 Task: Find connections with filter location Toritama with filter topic #lawyerswith filter profile language Potuguese with filter current company S&P Global Ratings with filter school The Institute of Chartered Accountants of India with filter industry Oil Extraction with filter service category Immigration Law with filter keywords title Researcher
Action: Mouse moved to (292, 371)
Screenshot: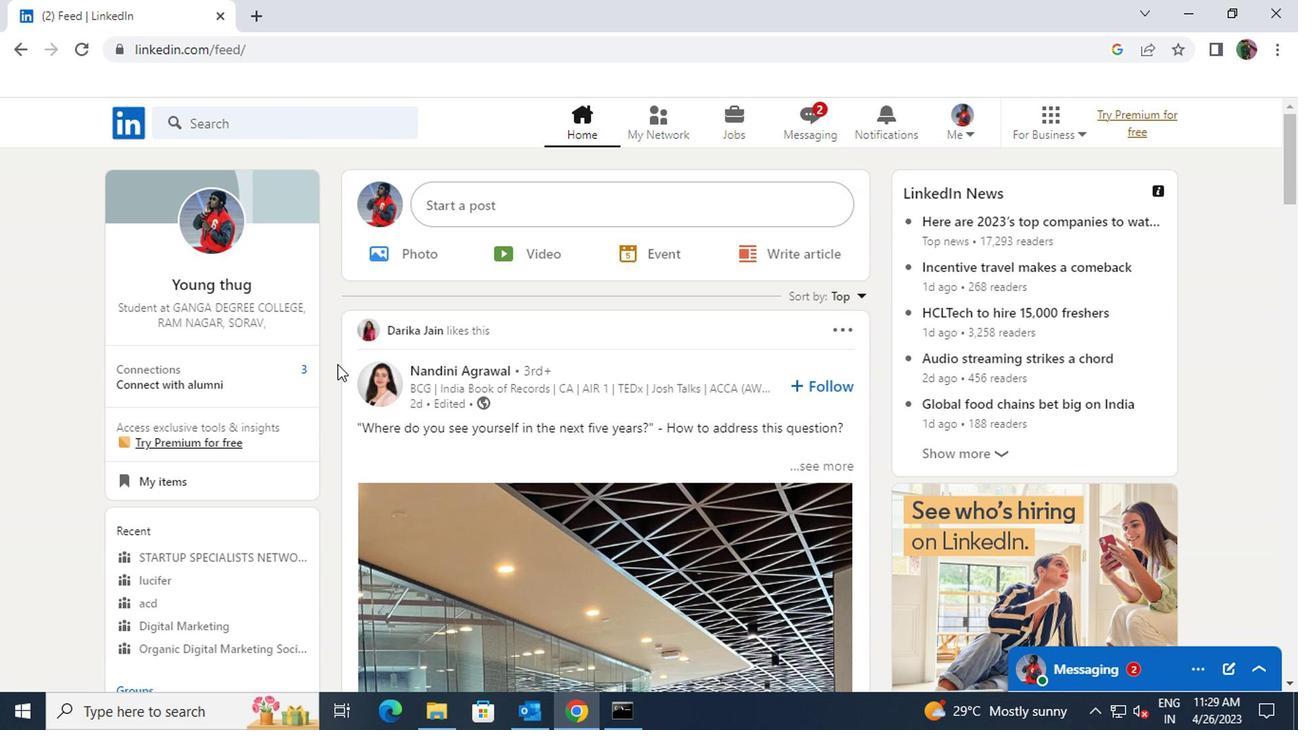 
Action: Mouse pressed left at (292, 371)
Screenshot: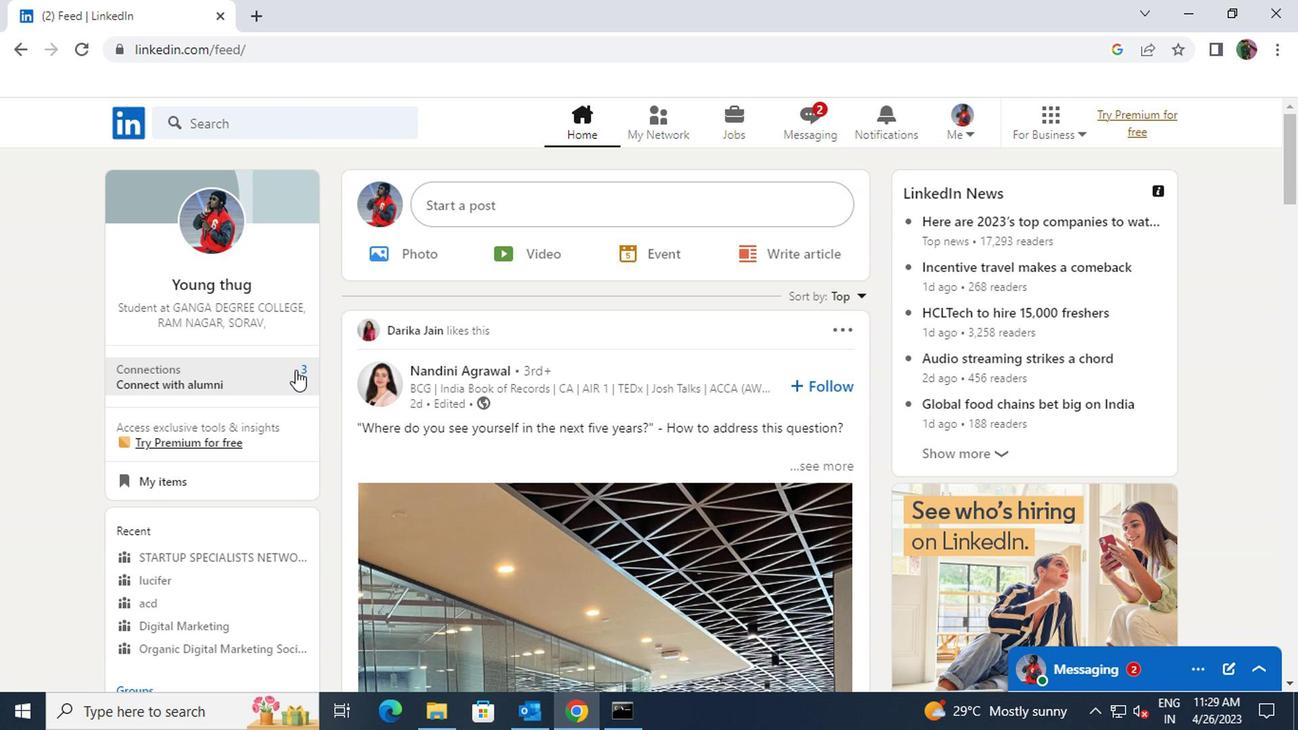
Action: Mouse moved to (327, 230)
Screenshot: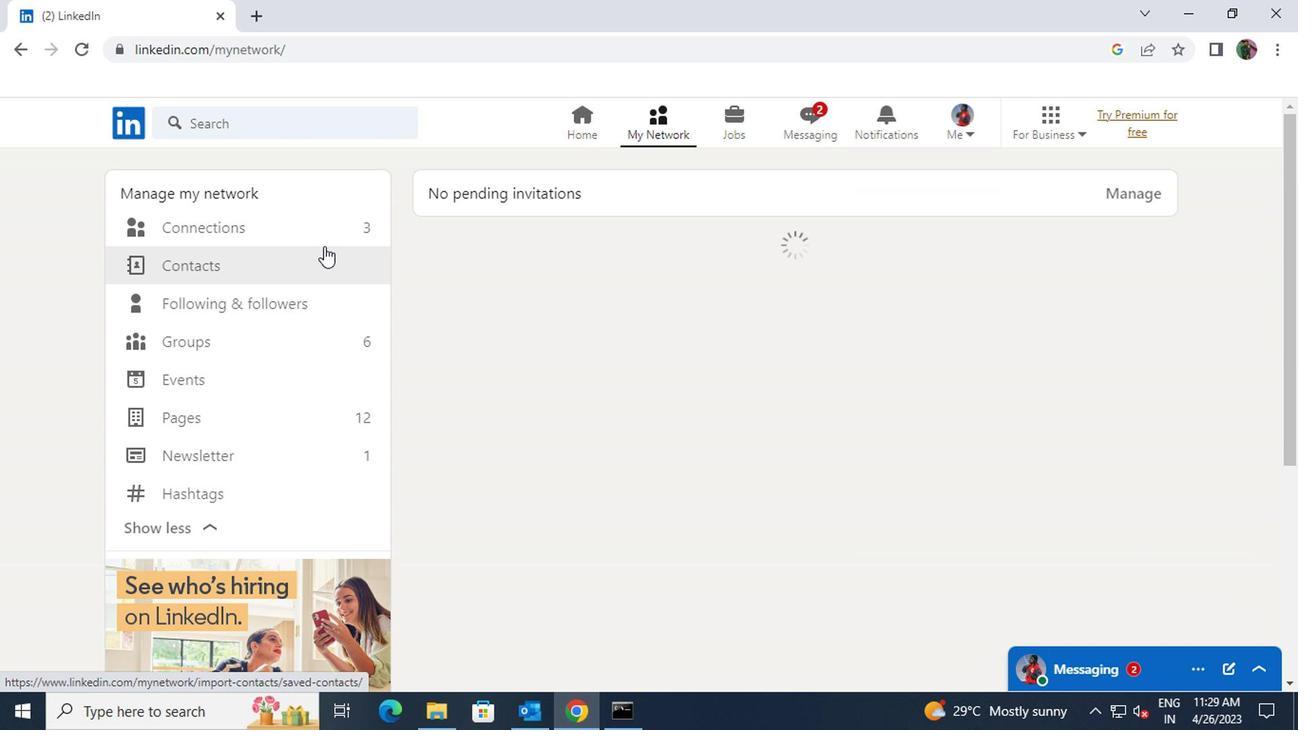 
Action: Mouse pressed left at (327, 230)
Screenshot: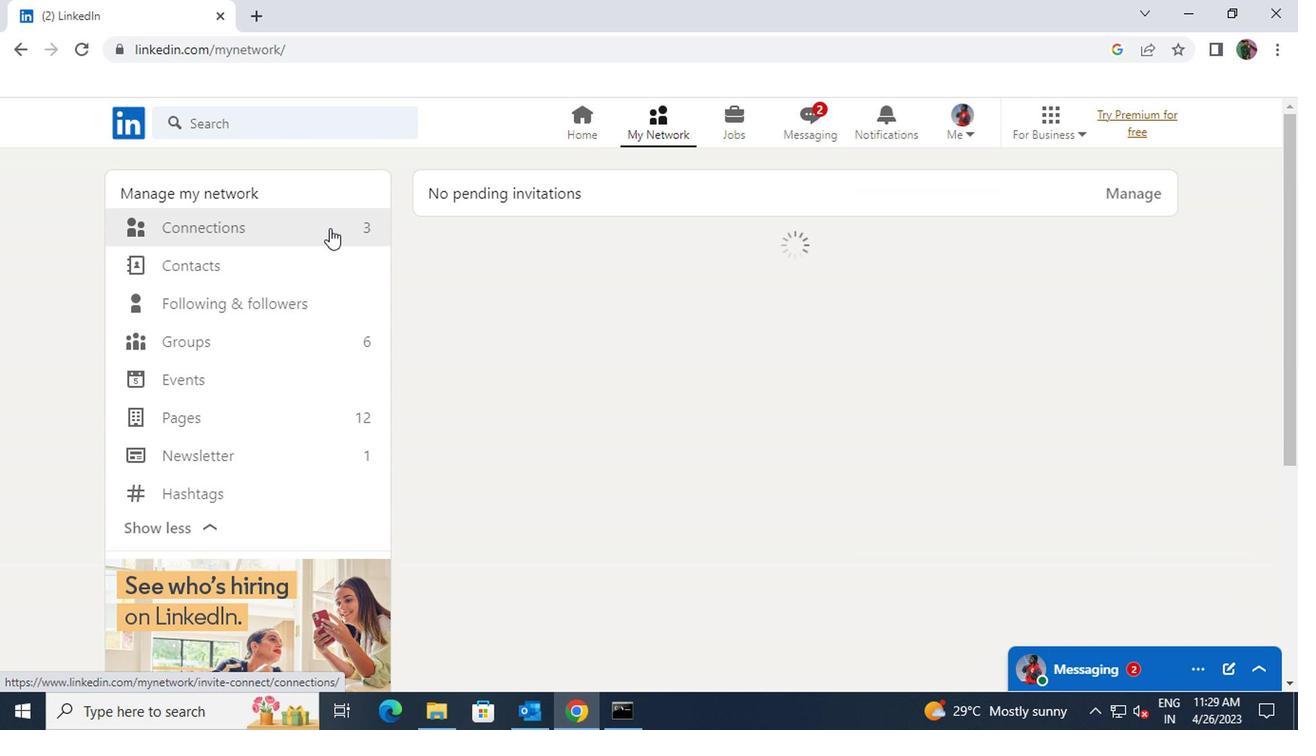 
Action: Mouse moved to (741, 234)
Screenshot: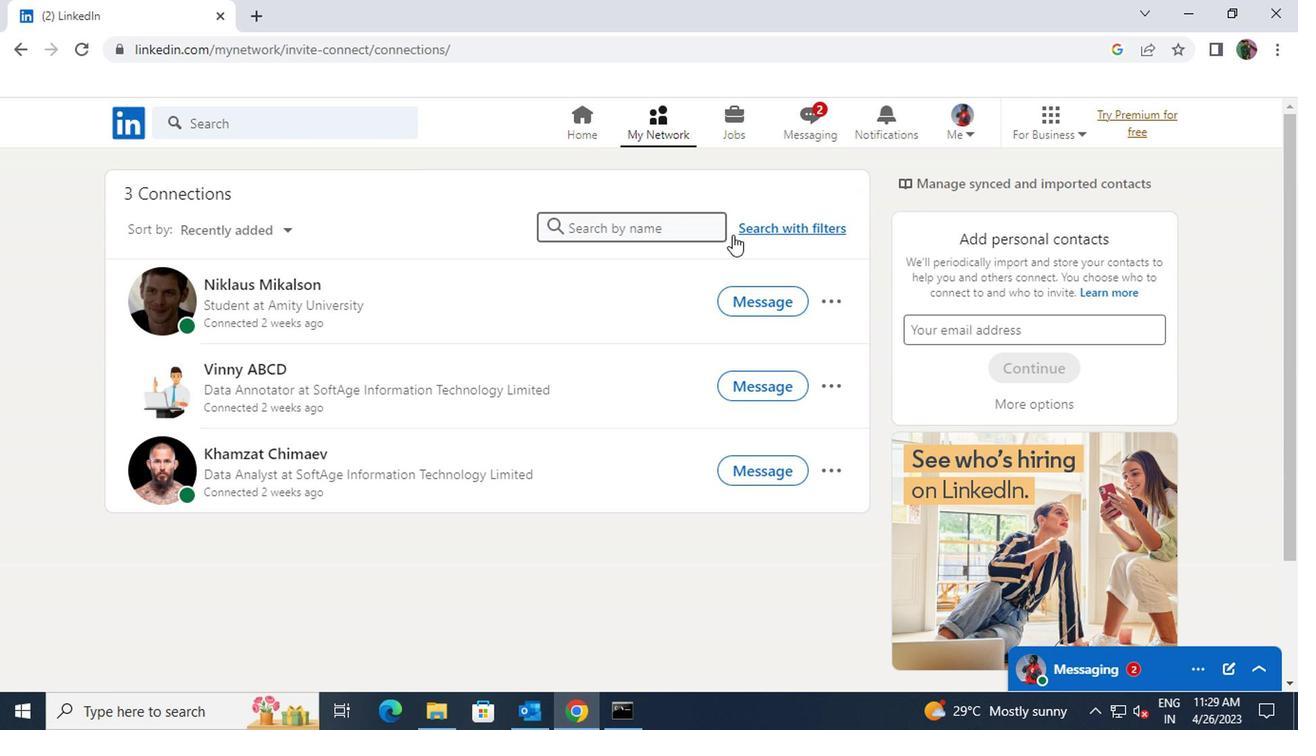 
Action: Mouse pressed left at (741, 234)
Screenshot: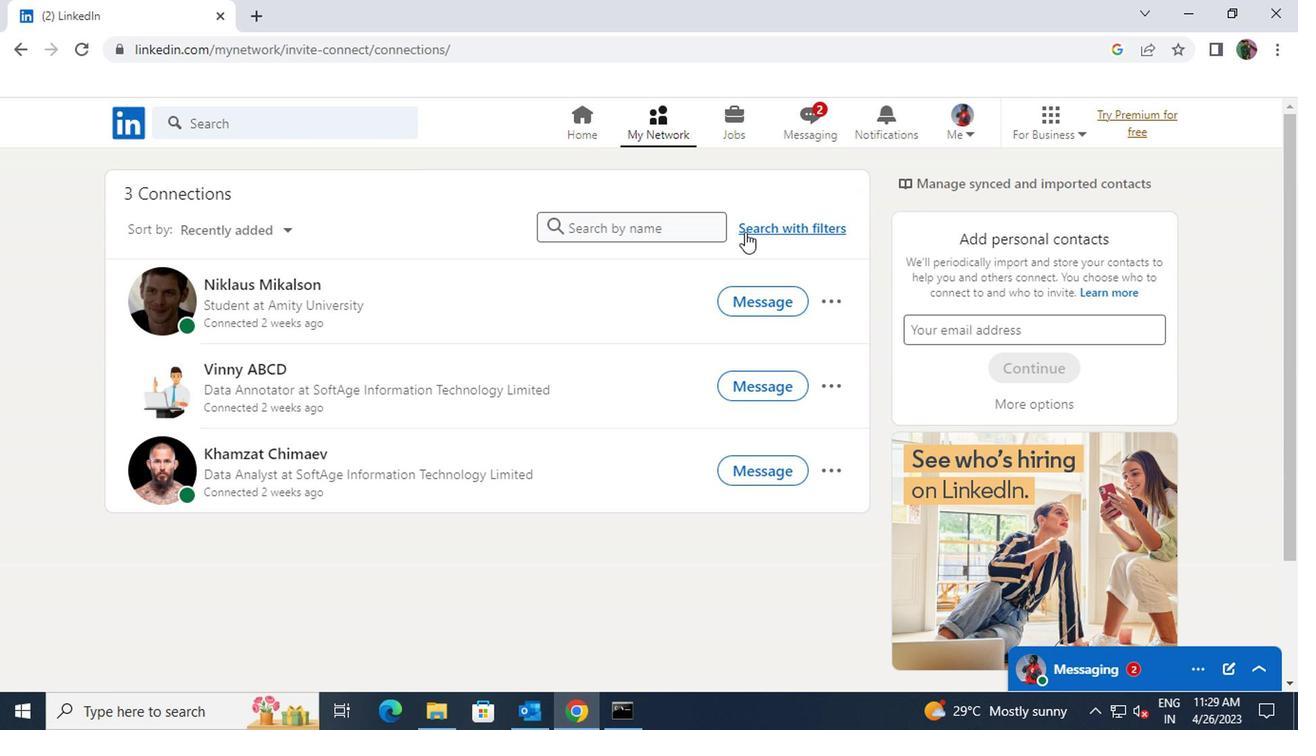 
Action: Mouse moved to (714, 180)
Screenshot: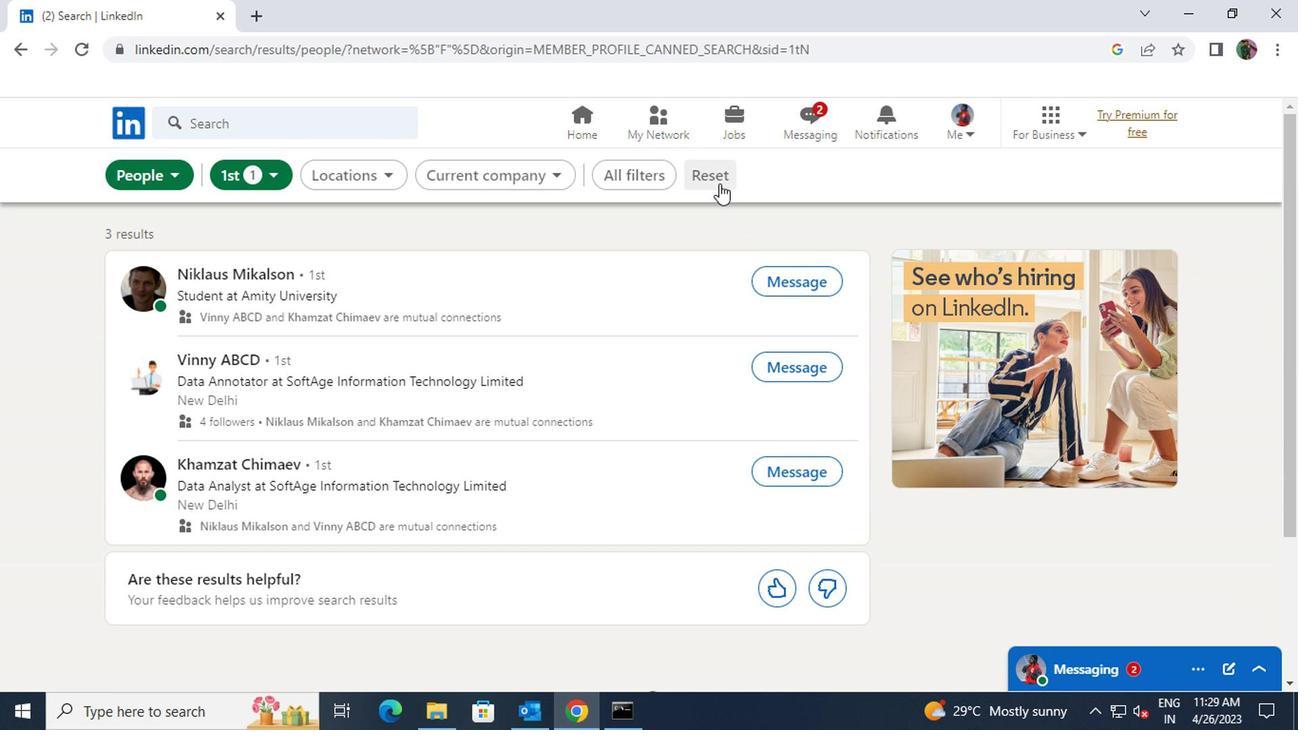 
Action: Mouse pressed left at (714, 180)
Screenshot: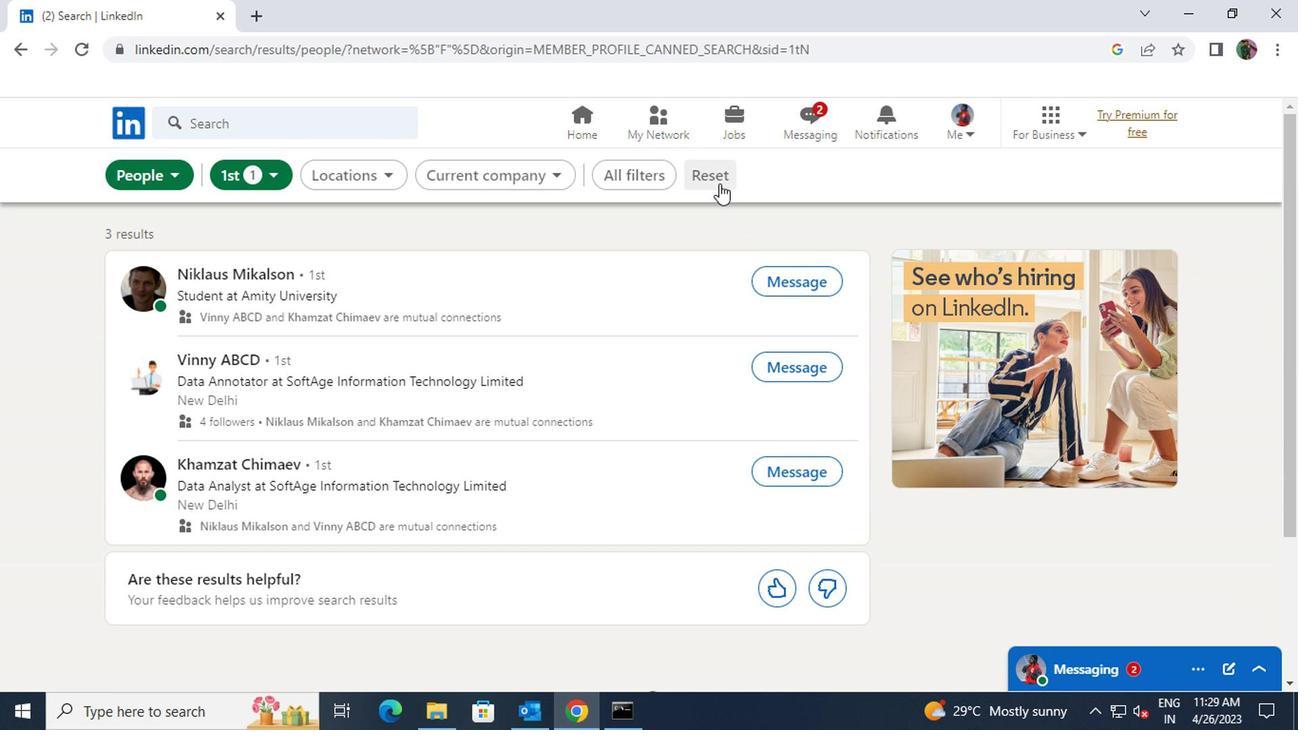 
Action: Mouse moved to (693, 179)
Screenshot: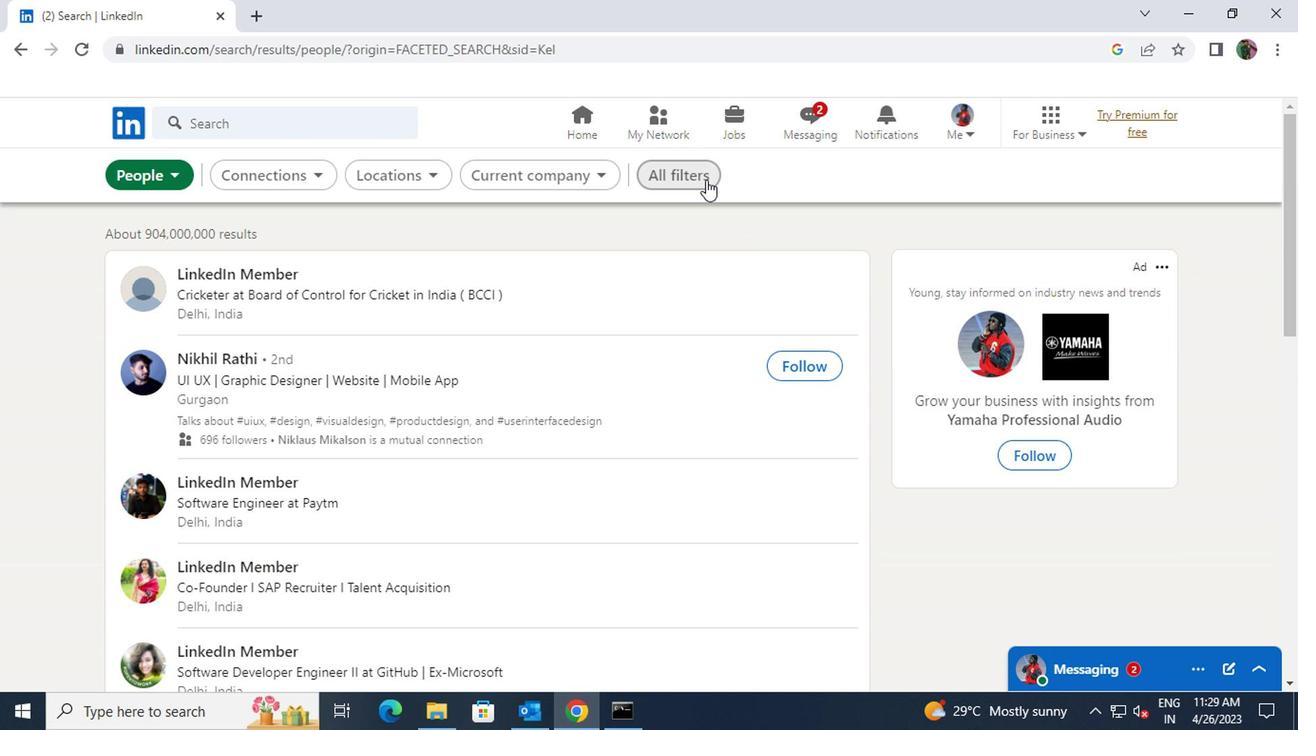 
Action: Mouse pressed left at (693, 179)
Screenshot: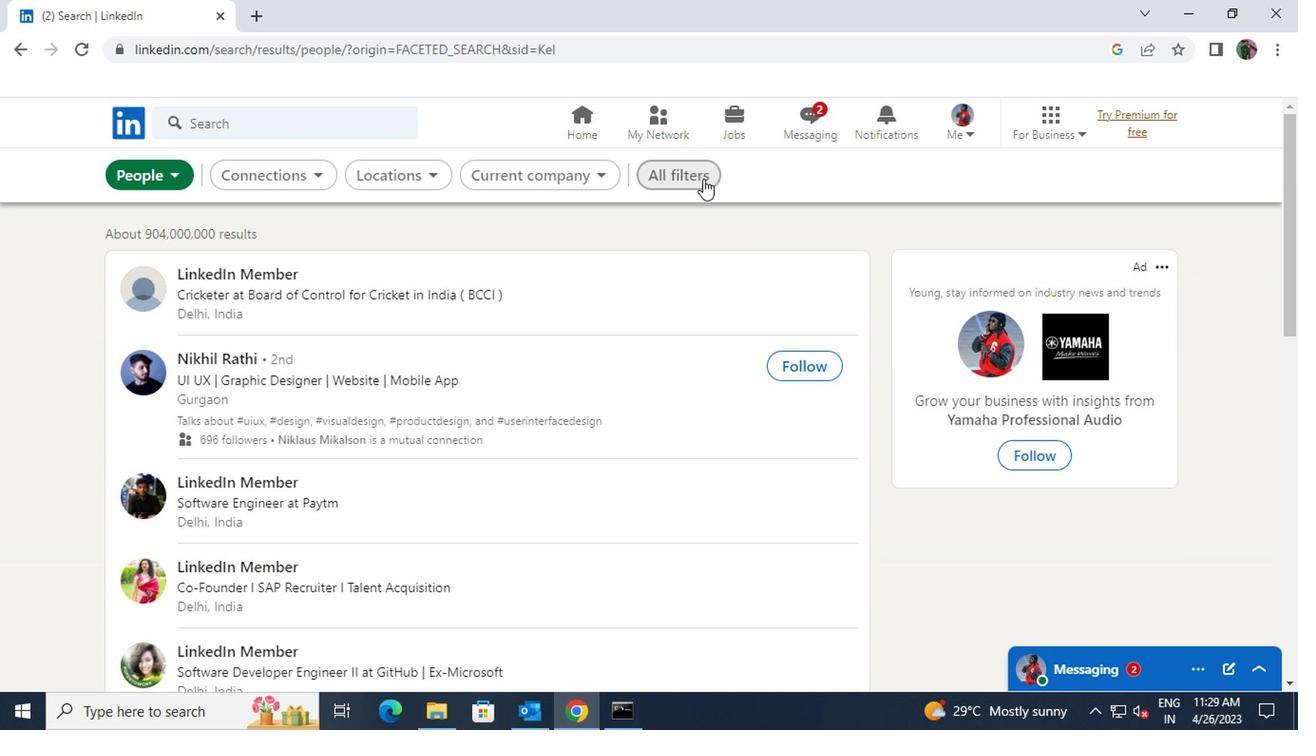 
Action: Mouse moved to (956, 446)
Screenshot: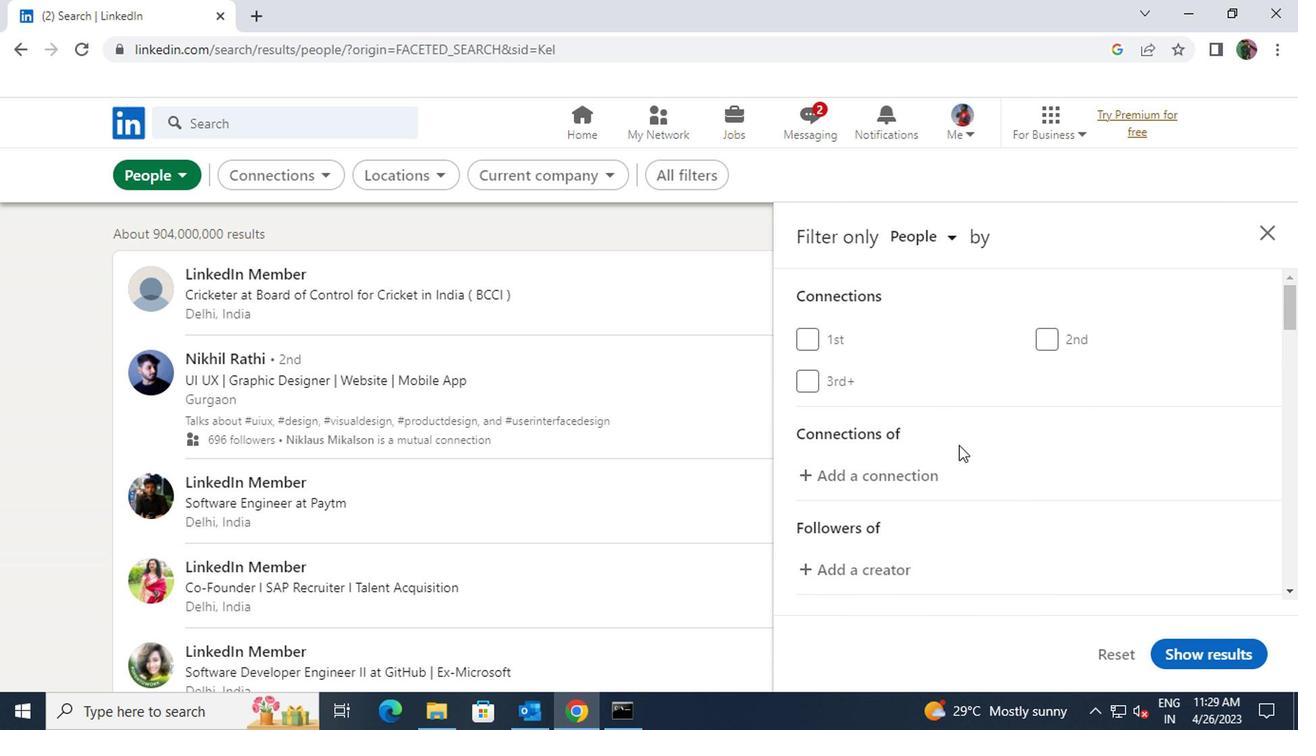 
Action: Mouse scrolled (956, 445) with delta (0, 0)
Screenshot: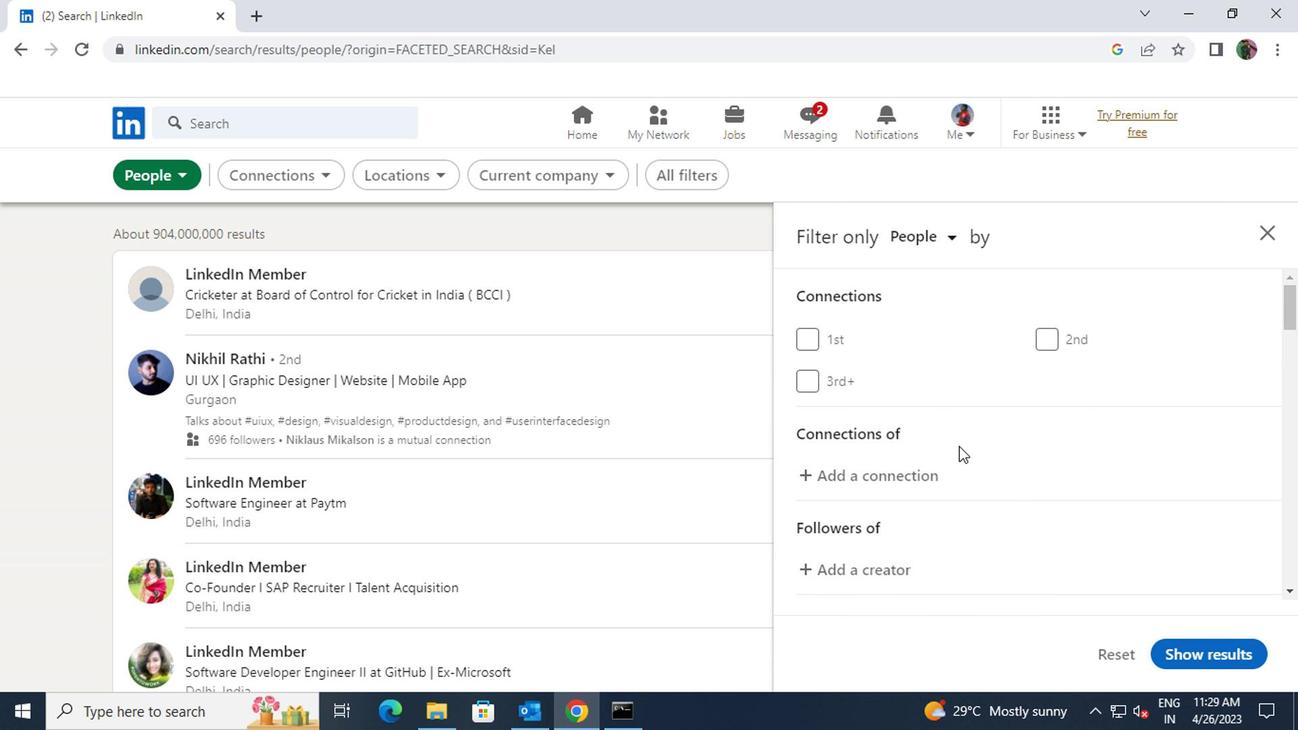 
Action: Mouse scrolled (956, 445) with delta (0, 0)
Screenshot: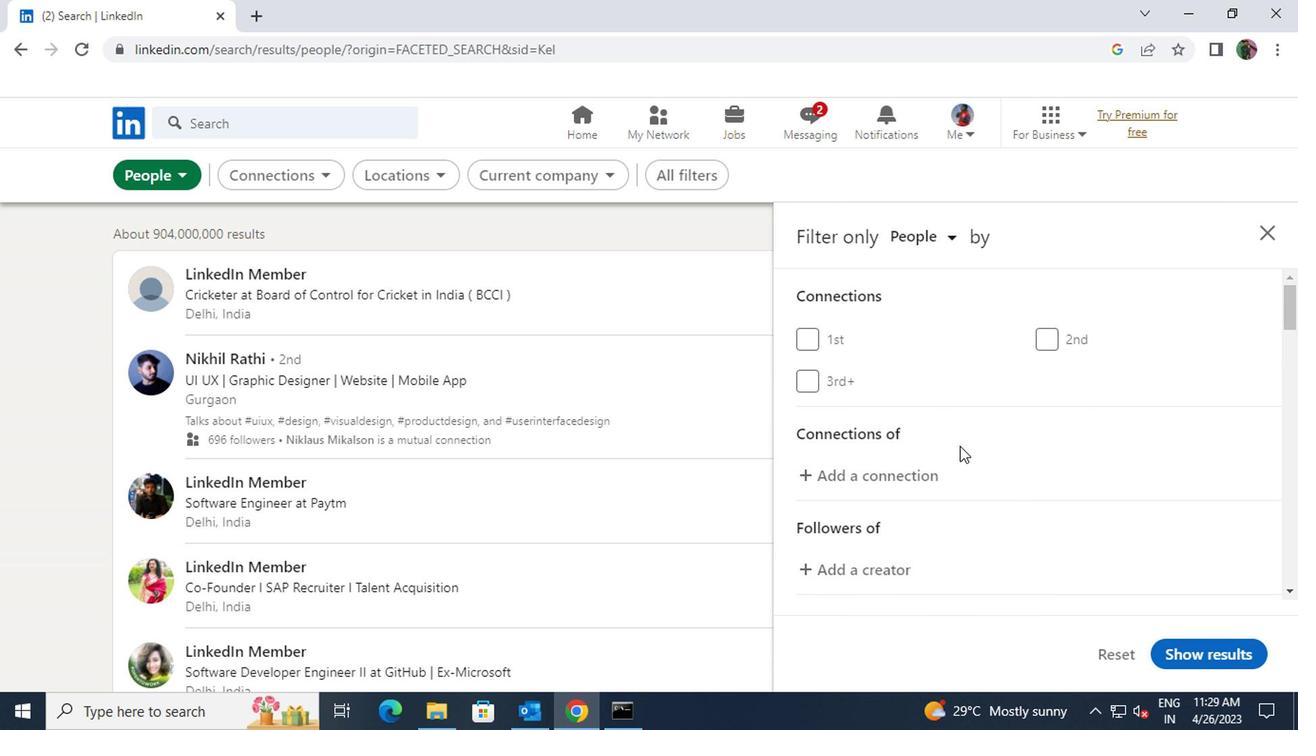 
Action: Mouse scrolled (956, 445) with delta (0, 0)
Screenshot: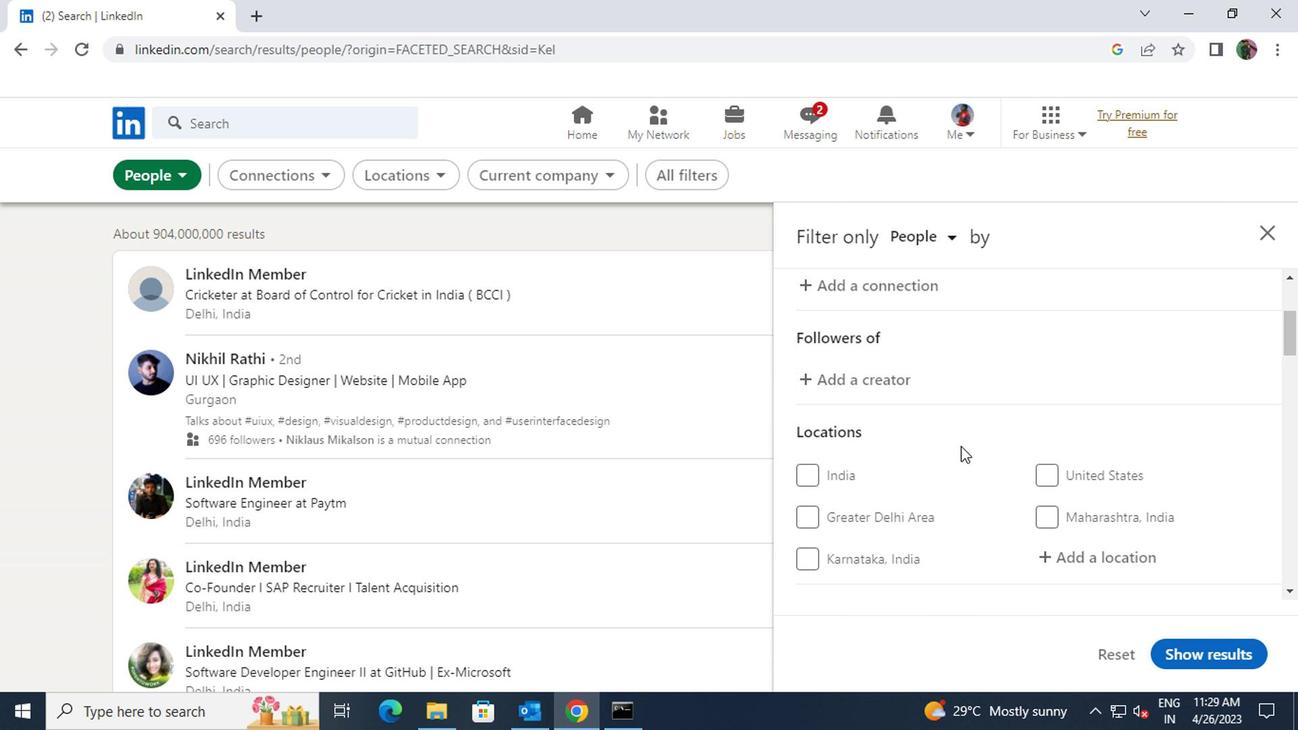 
Action: Mouse scrolled (956, 445) with delta (0, 0)
Screenshot: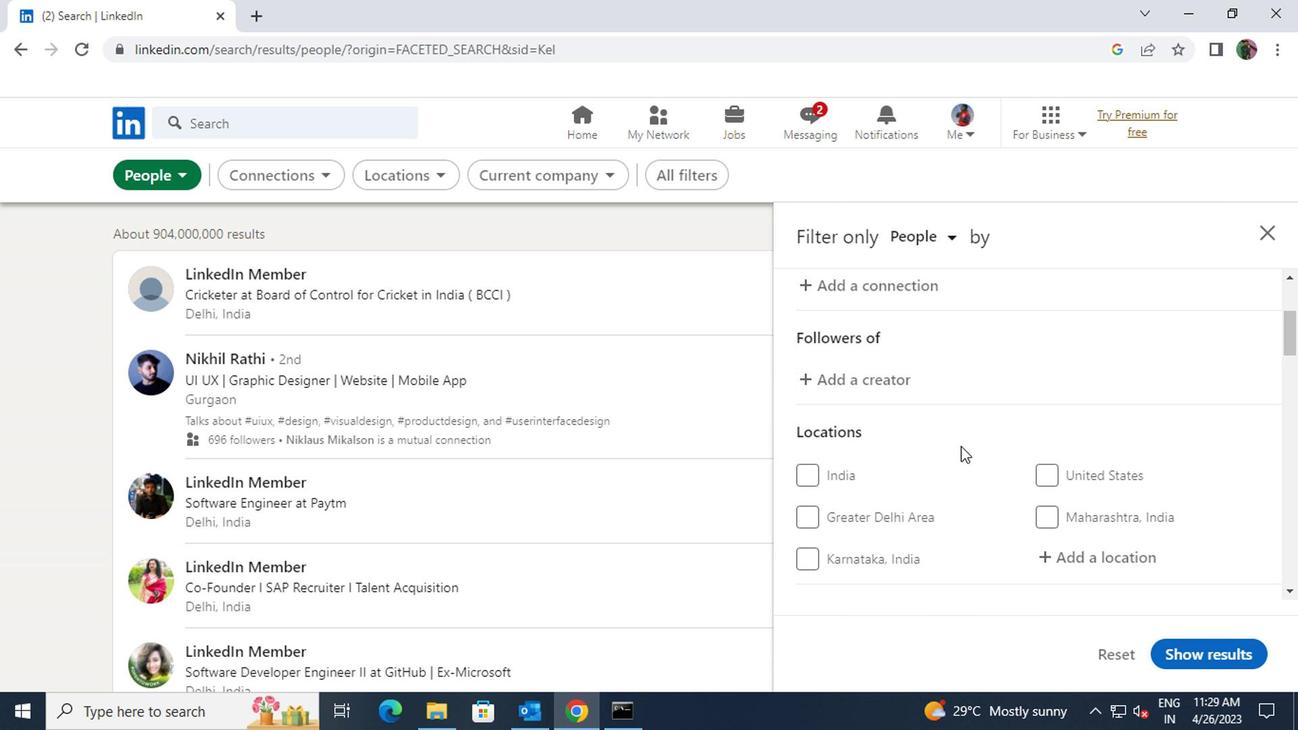 
Action: Mouse moved to (1042, 367)
Screenshot: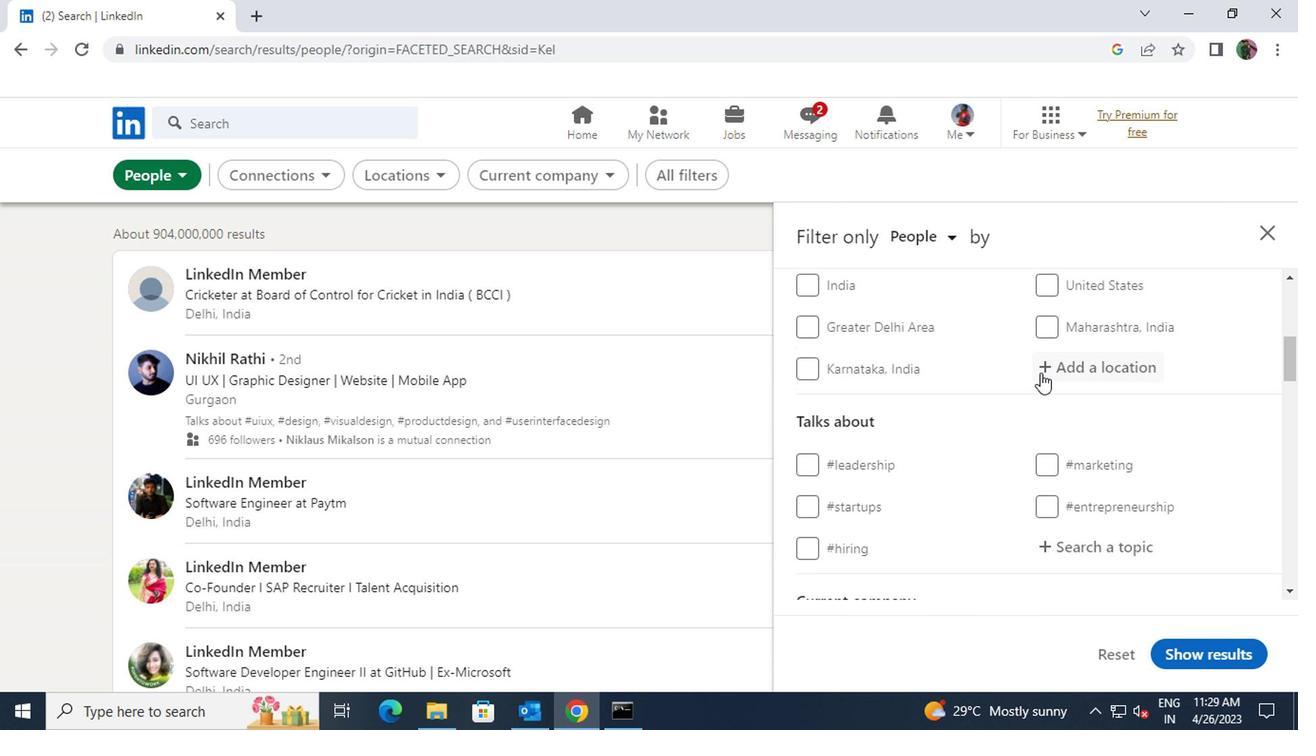 
Action: Mouse pressed left at (1042, 367)
Screenshot: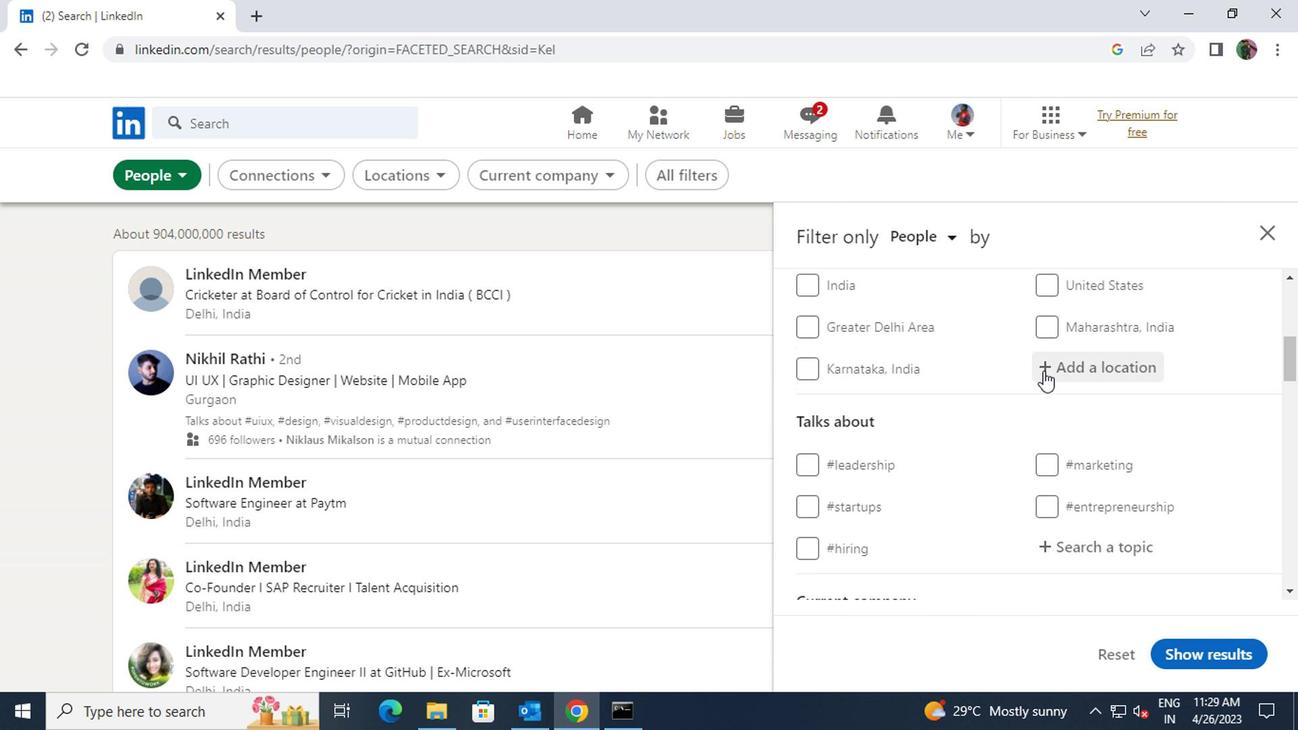 
Action: Key pressed <Key.shift><Key.shift><Key.shift><Key.shift>TORITAMA
Screenshot: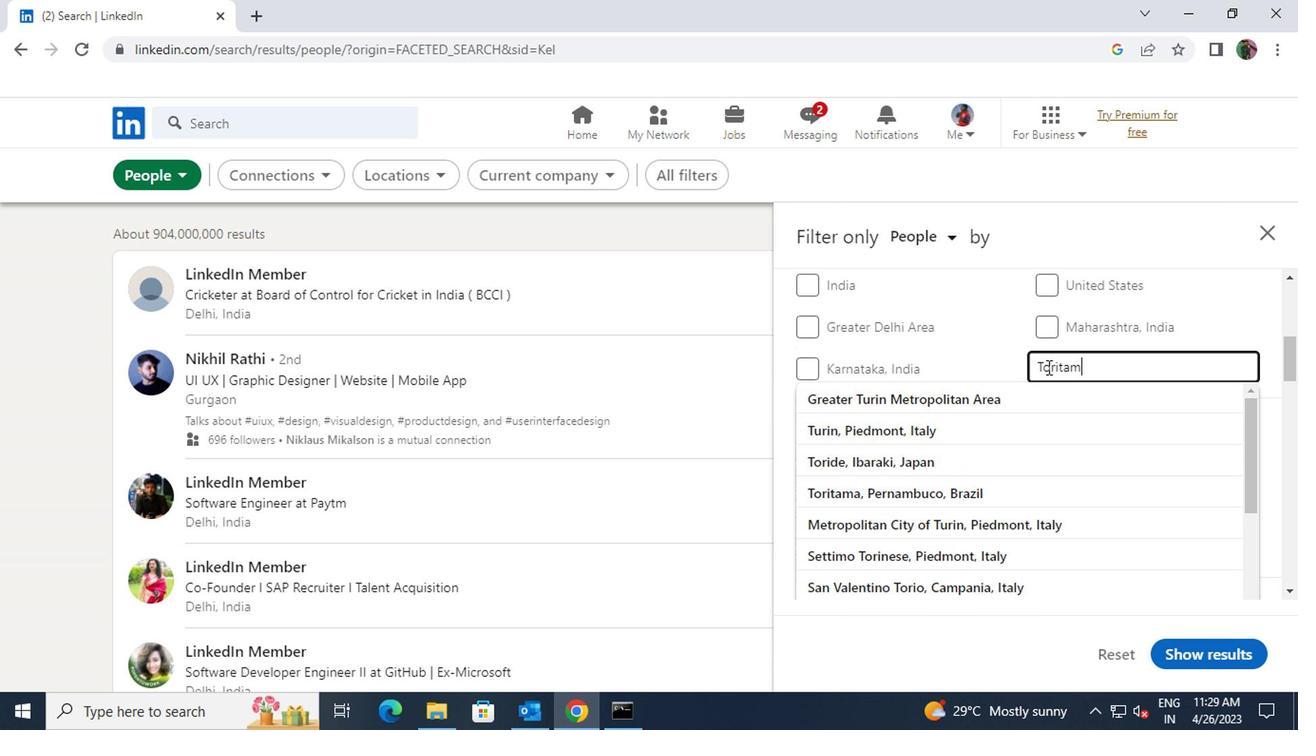 
Action: Mouse moved to (1018, 388)
Screenshot: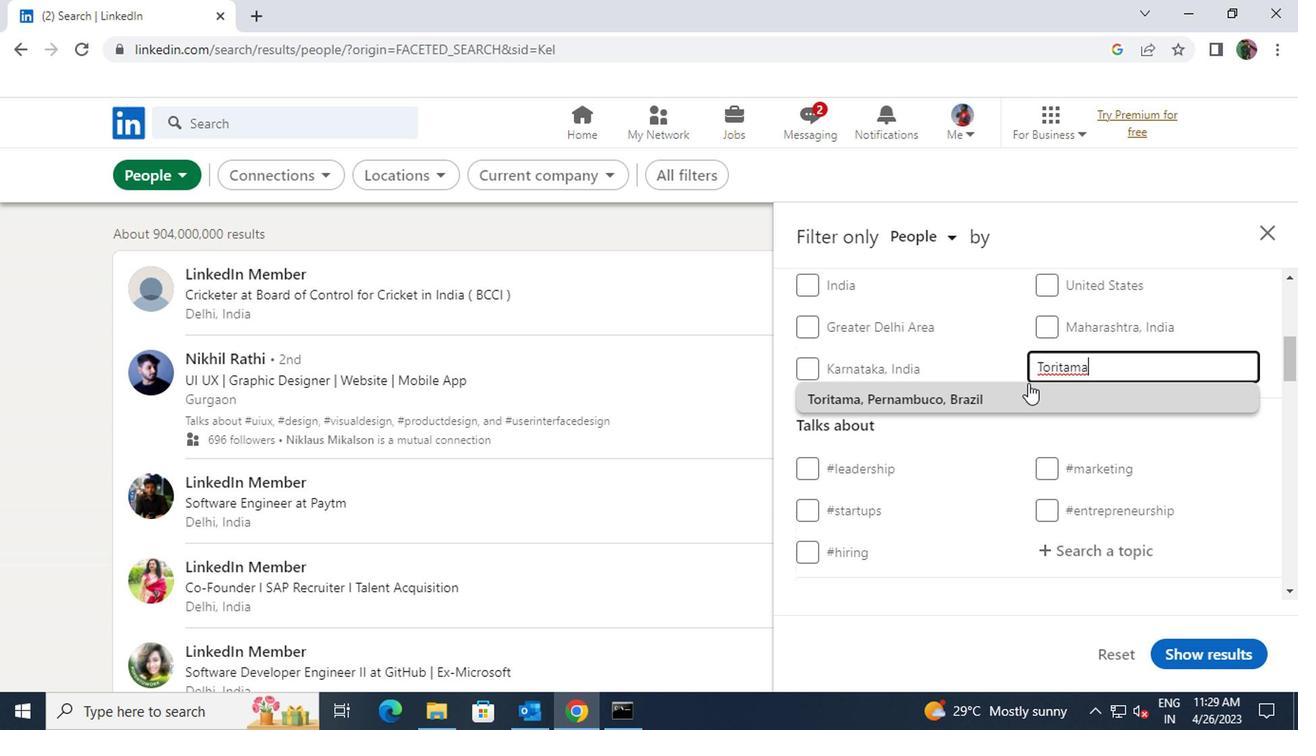 
Action: Mouse pressed left at (1018, 388)
Screenshot: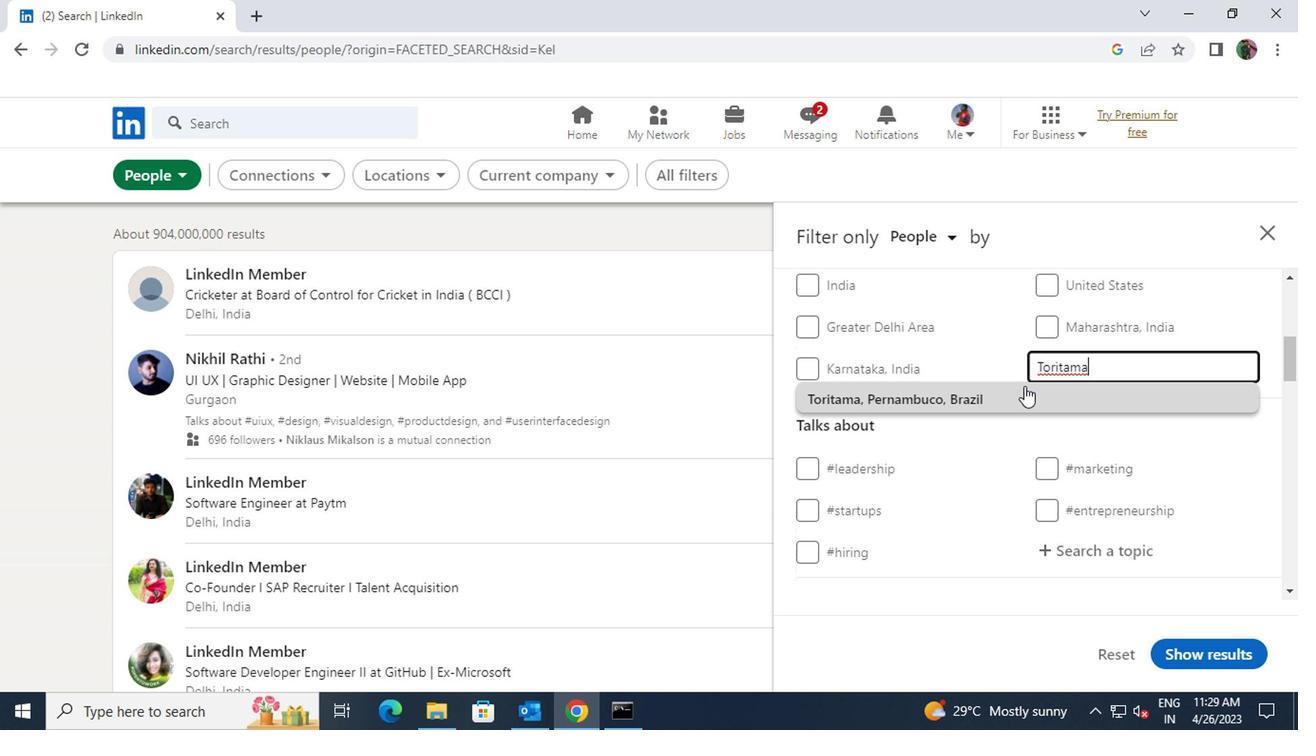 
Action: Mouse scrolled (1018, 386) with delta (0, -1)
Screenshot: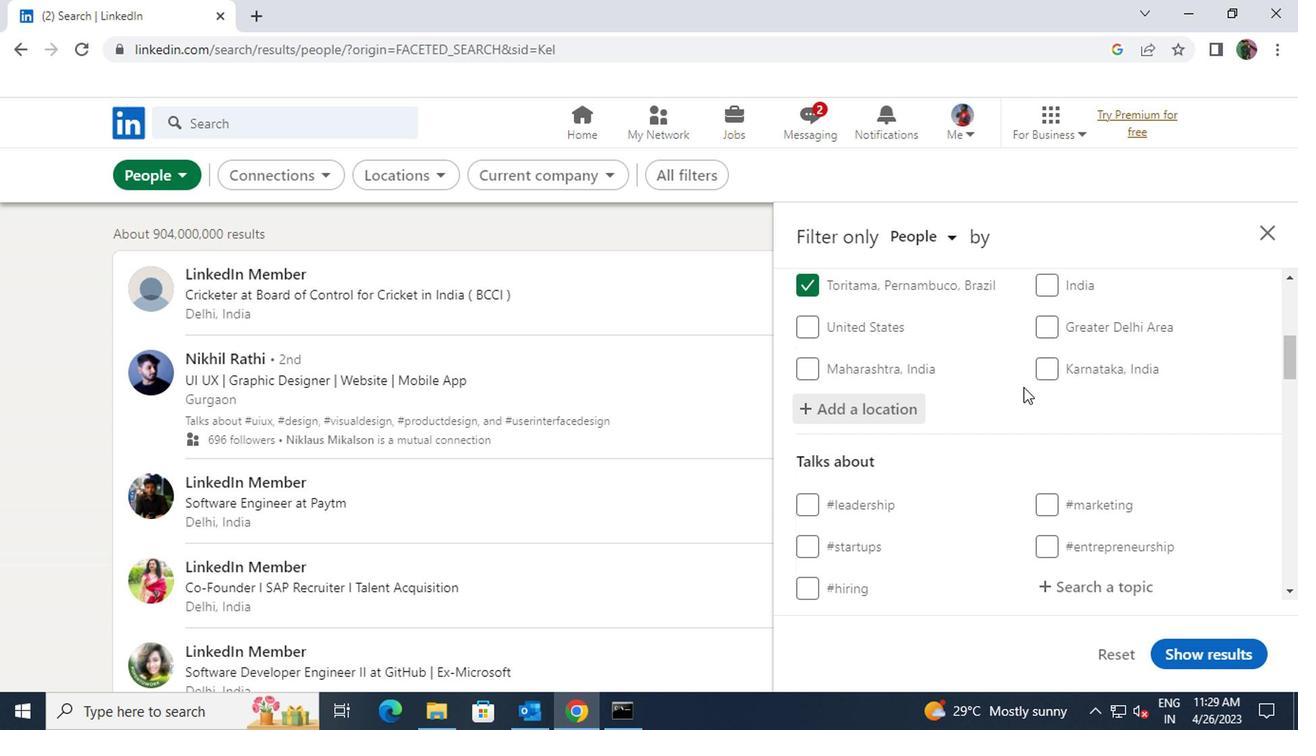 
Action: Mouse moved to (1108, 486)
Screenshot: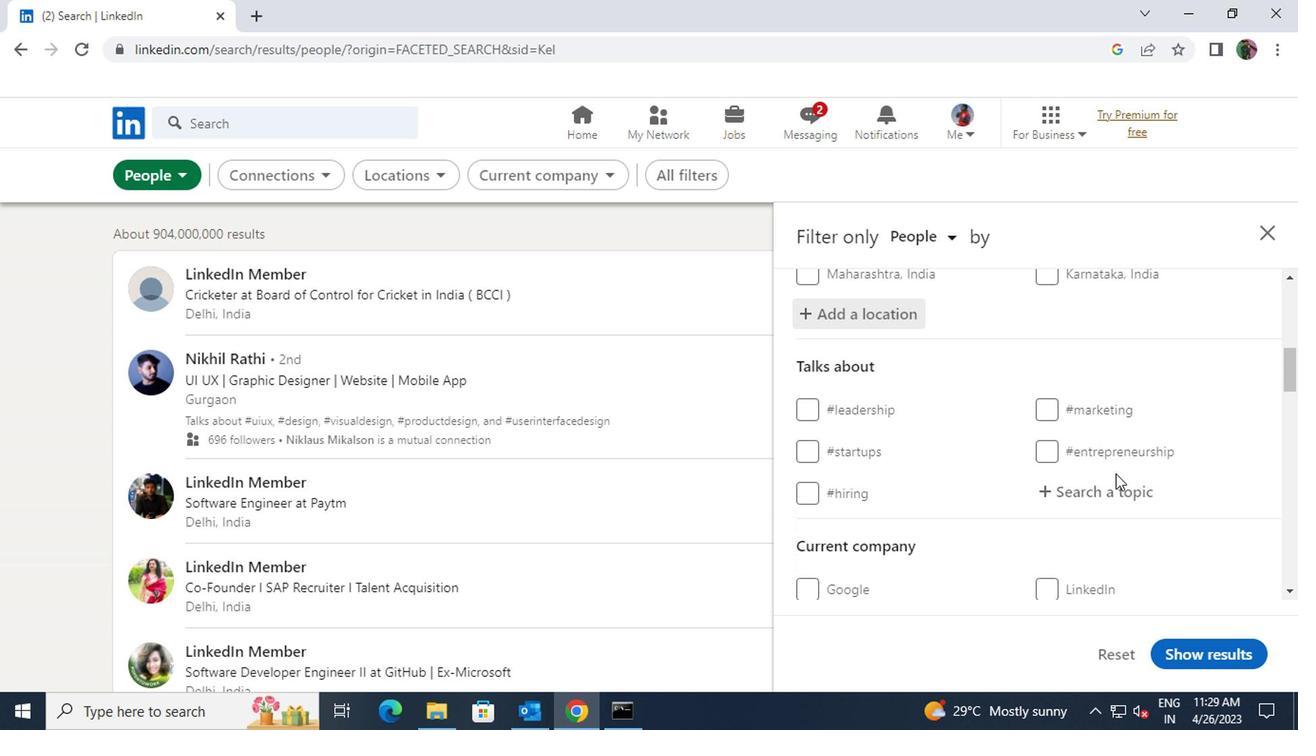 
Action: Mouse pressed left at (1108, 486)
Screenshot: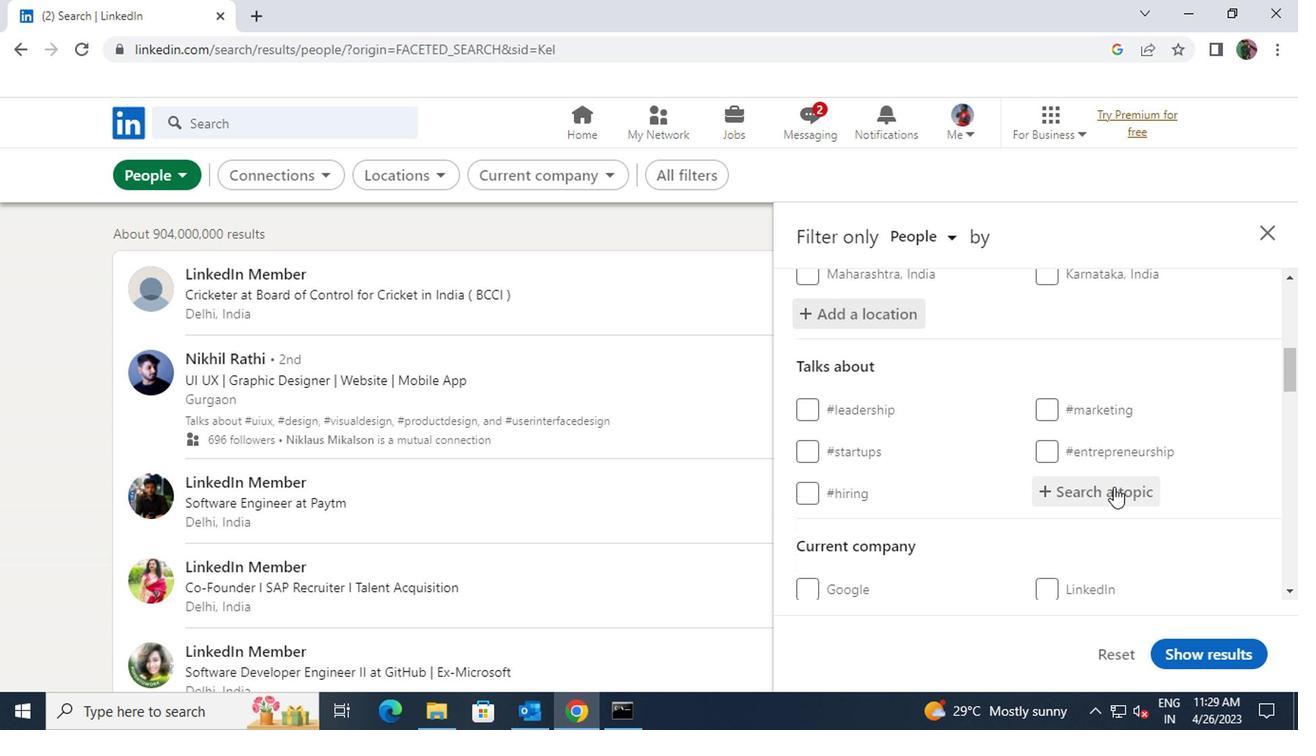
Action: Key pressed <Key.shift><Key.shift><Key.shift><Key.shift><Key.shift><Key.shift><Key.shift><Key.shift><Key.shift><Key.shift><Key.shift><Key.shift><Key.shift><Key.shift><Key.shift><Key.shift><Key.shift><Key.shift><Key.shift><Key.shift><Key.shift><Key.shift><Key.shift>#<Key.shift>LAWYERWITH
Screenshot: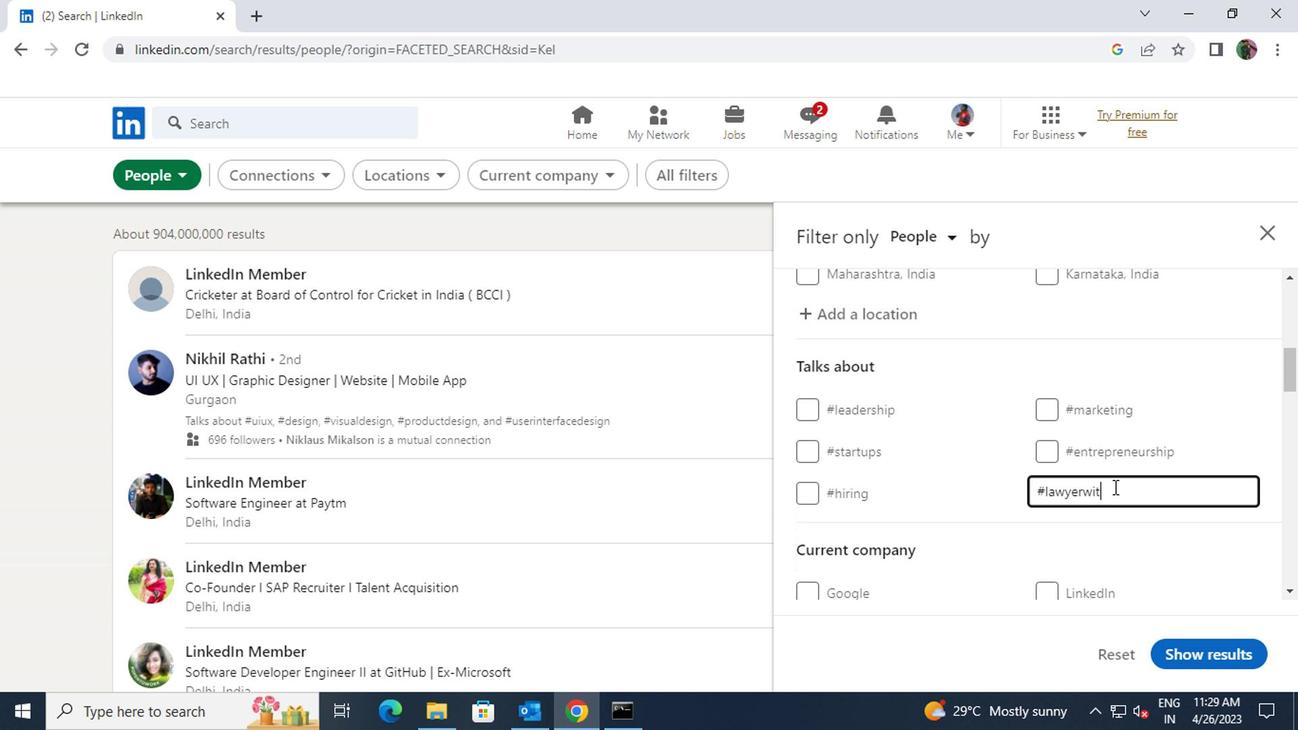 
Action: Mouse scrolled (1108, 486) with delta (0, 0)
Screenshot: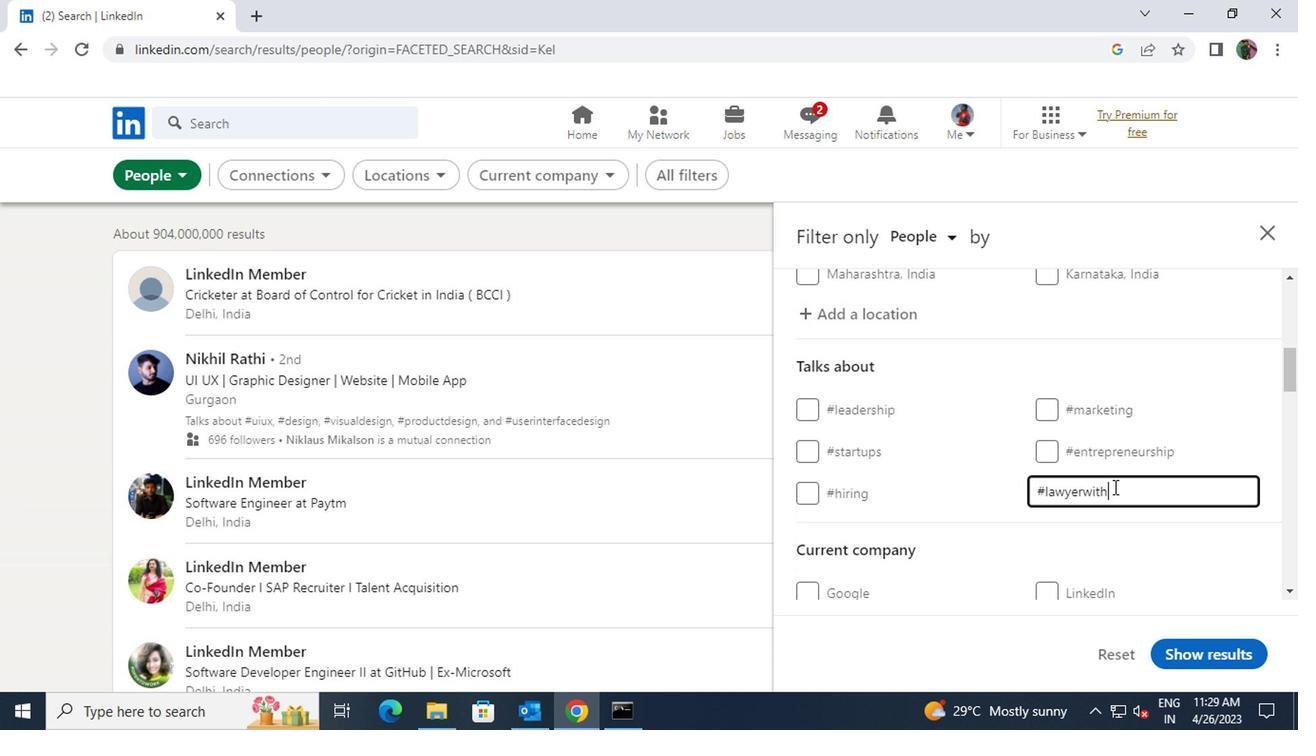 
Action: Mouse scrolled (1108, 486) with delta (0, 0)
Screenshot: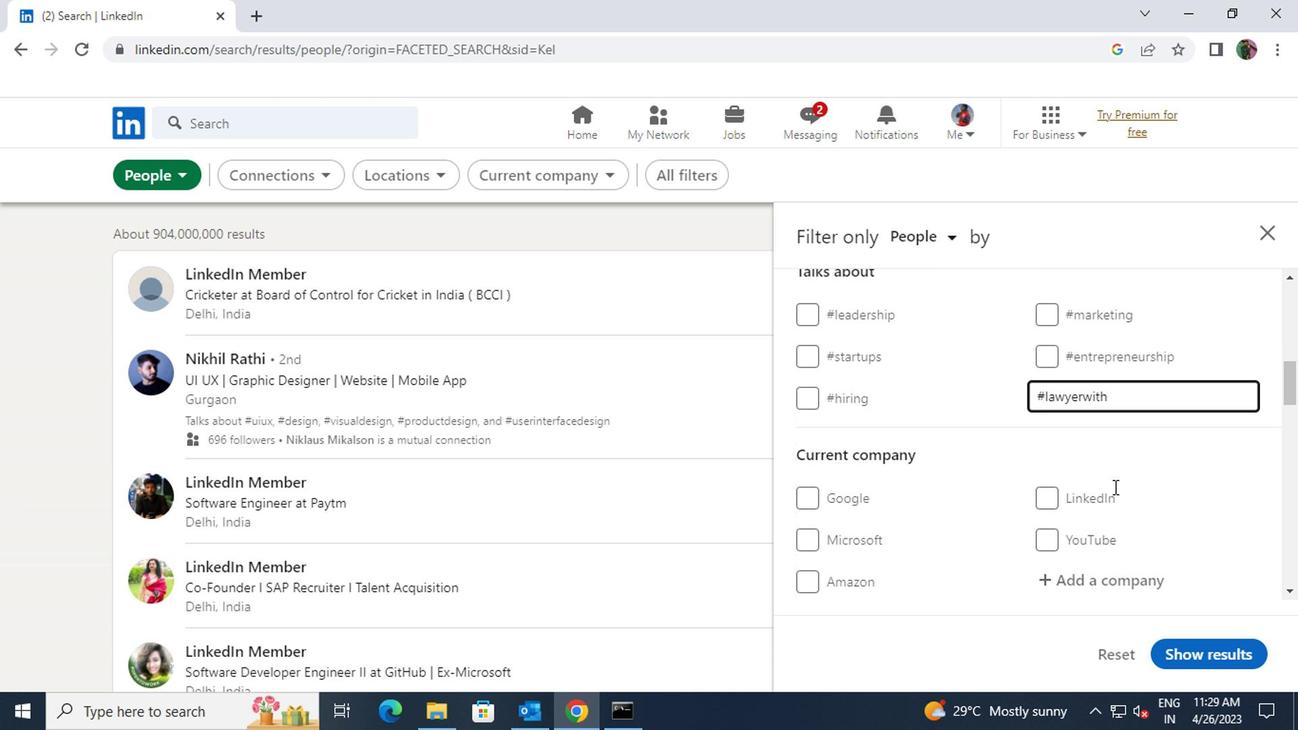 
Action: Mouse pressed left at (1108, 486)
Screenshot: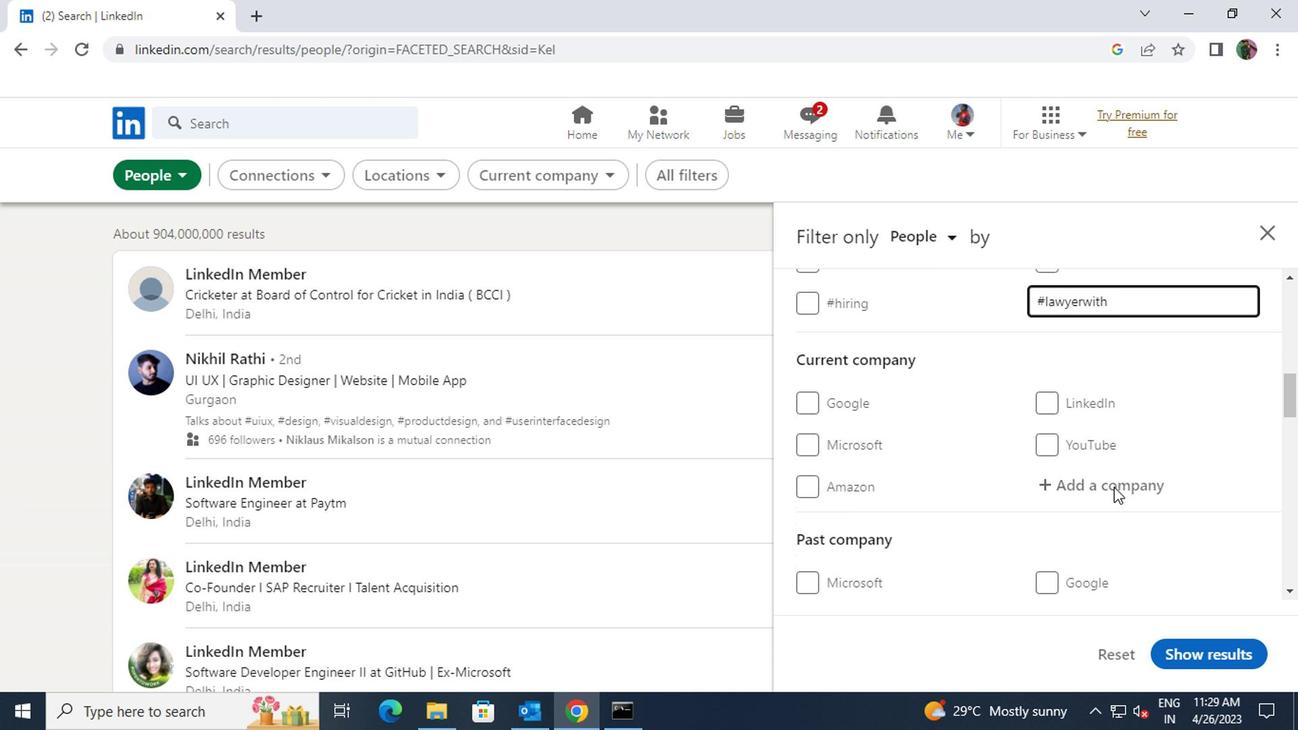 
Action: Key pressed <Key.shift><Key.shift><Key.shift><Key.shift><Key.shift><Key.shift><Key.shift><Key.shift><Key.shift><Key.shift><Key.shift><Key.shift><Key.shift><Key.shift><Key.shift><Key.shift><Key.shift><Key.shift><Key.shift><Key.shift>S&P<Key.space>GLOBAL<Key.space>RAT
Screenshot: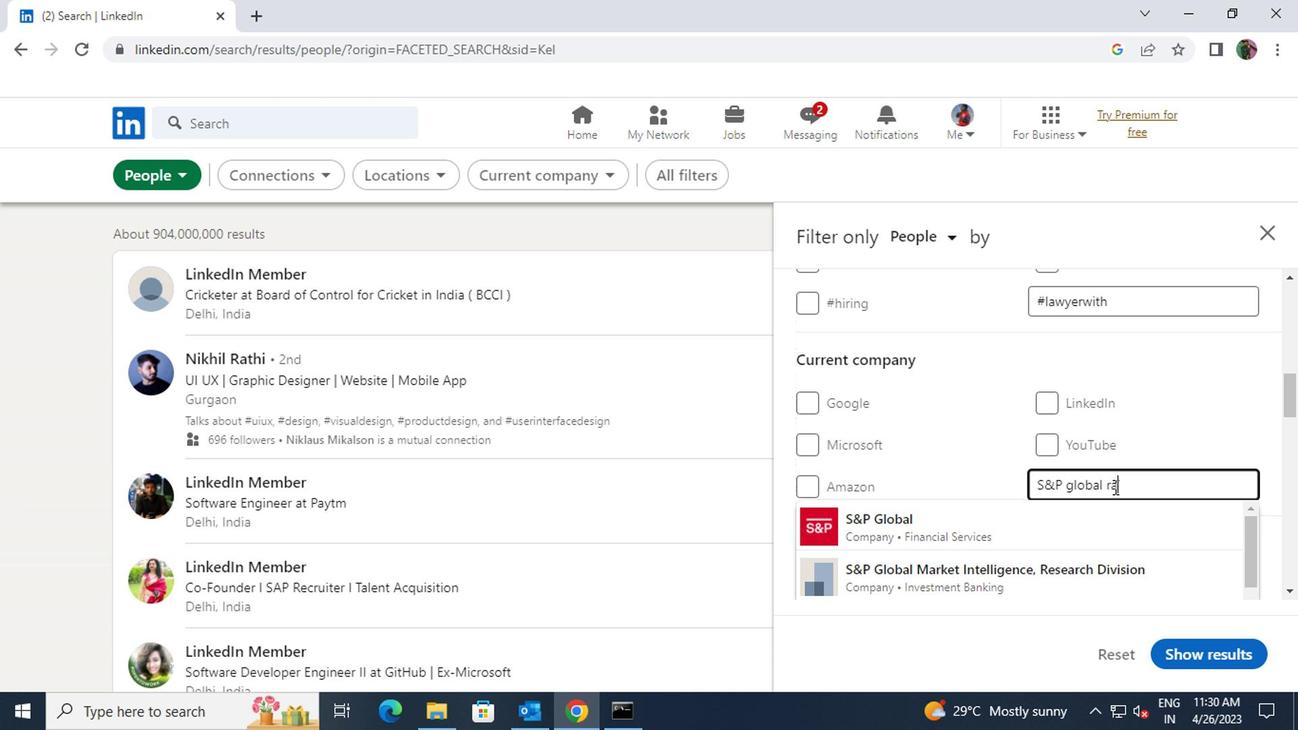 
Action: Mouse moved to (1096, 507)
Screenshot: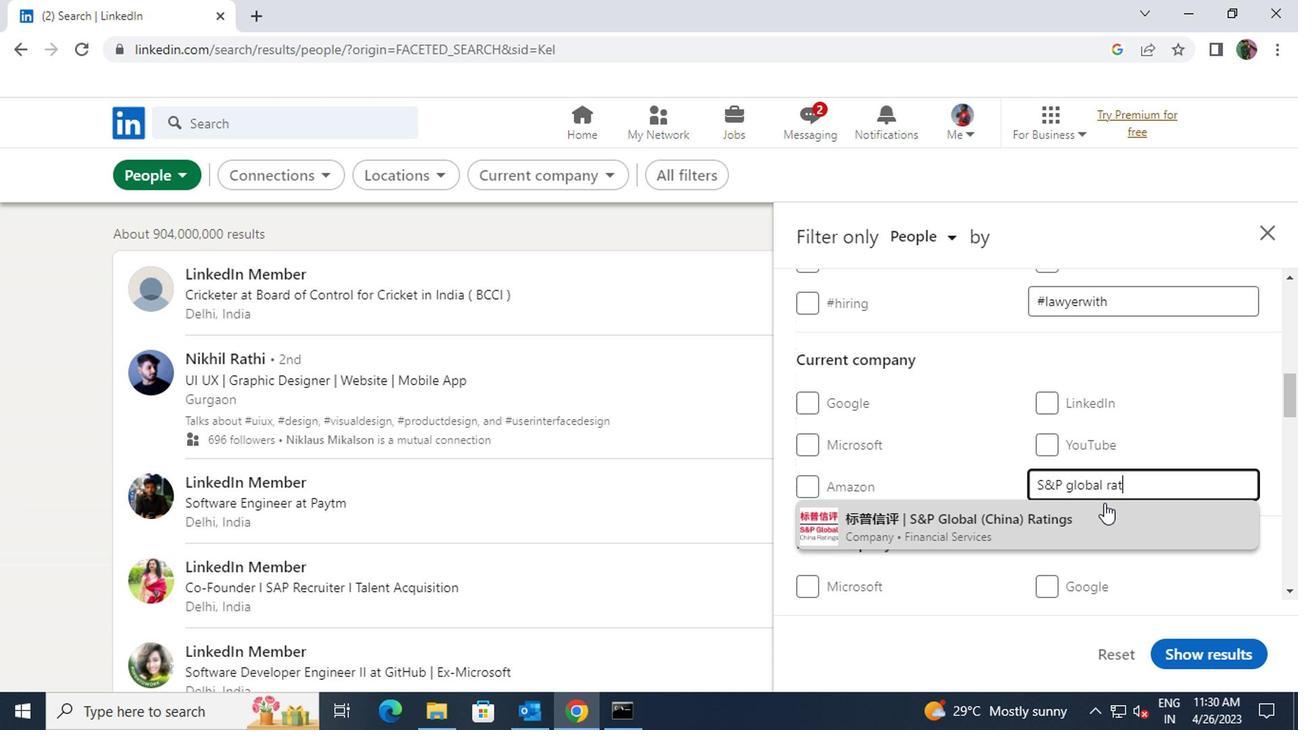 
Action: Mouse pressed left at (1096, 507)
Screenshot: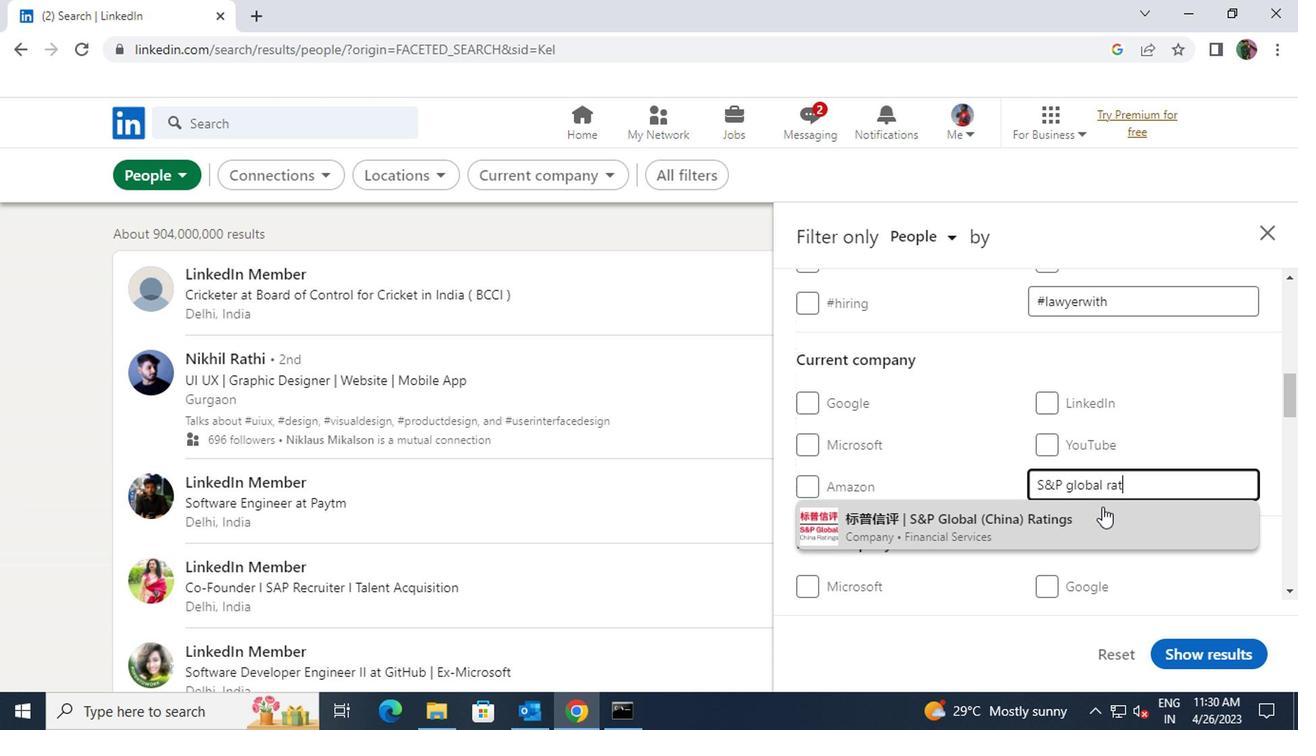 
Action: Mouse scrolled (1096, 507) with delta (0, 0)
Screenshot: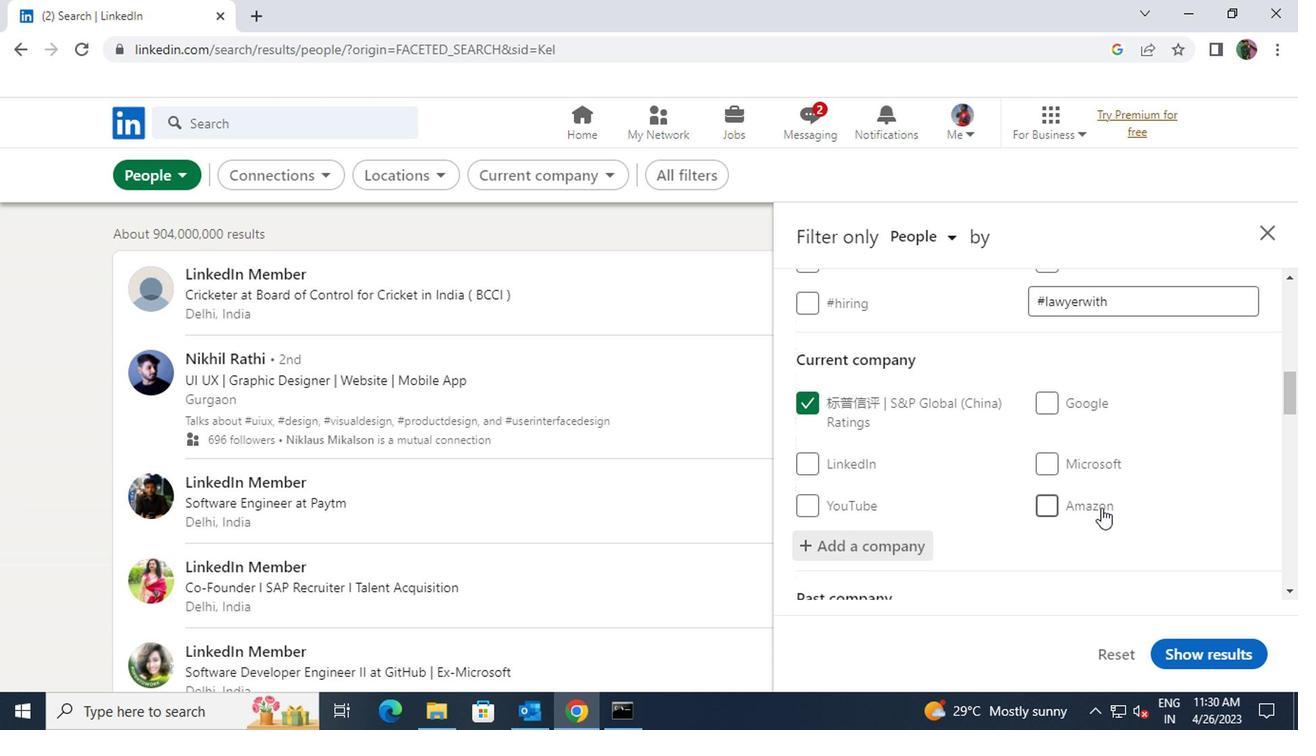 
Action: Mouse scrolled (1096, 507) with delta (0, 0)
Screenshot: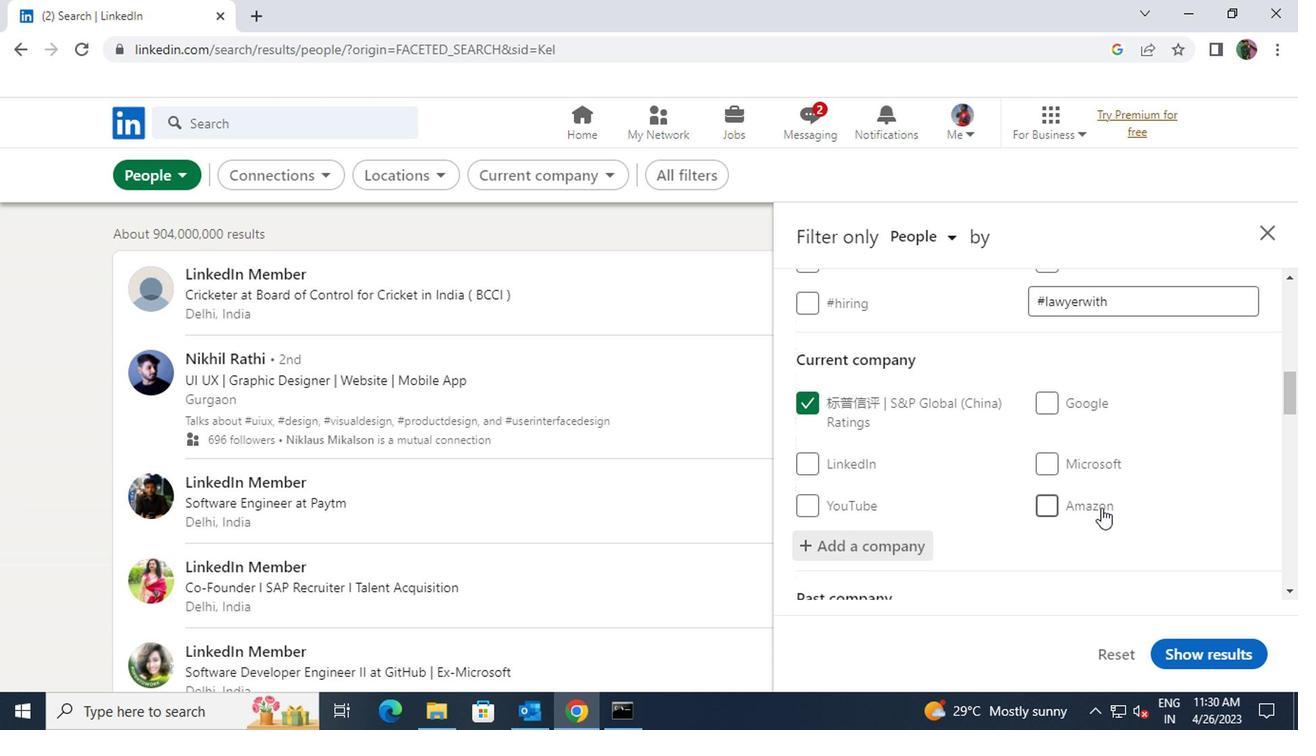 
Action: Mouse scrolled (1096, 507) with delta (0, 0)
Screenshot: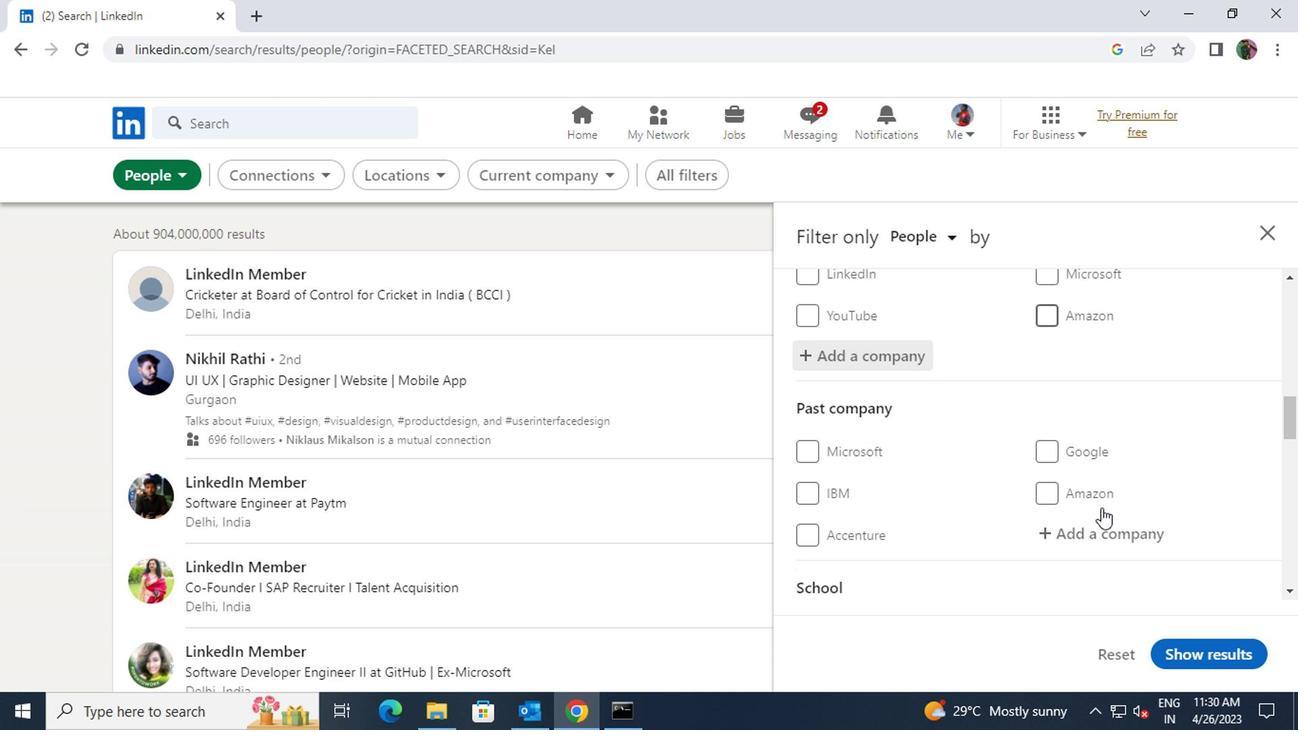 
Action: Mouse scrolled (1096, 507) with delta (0, 0)
Screenshot: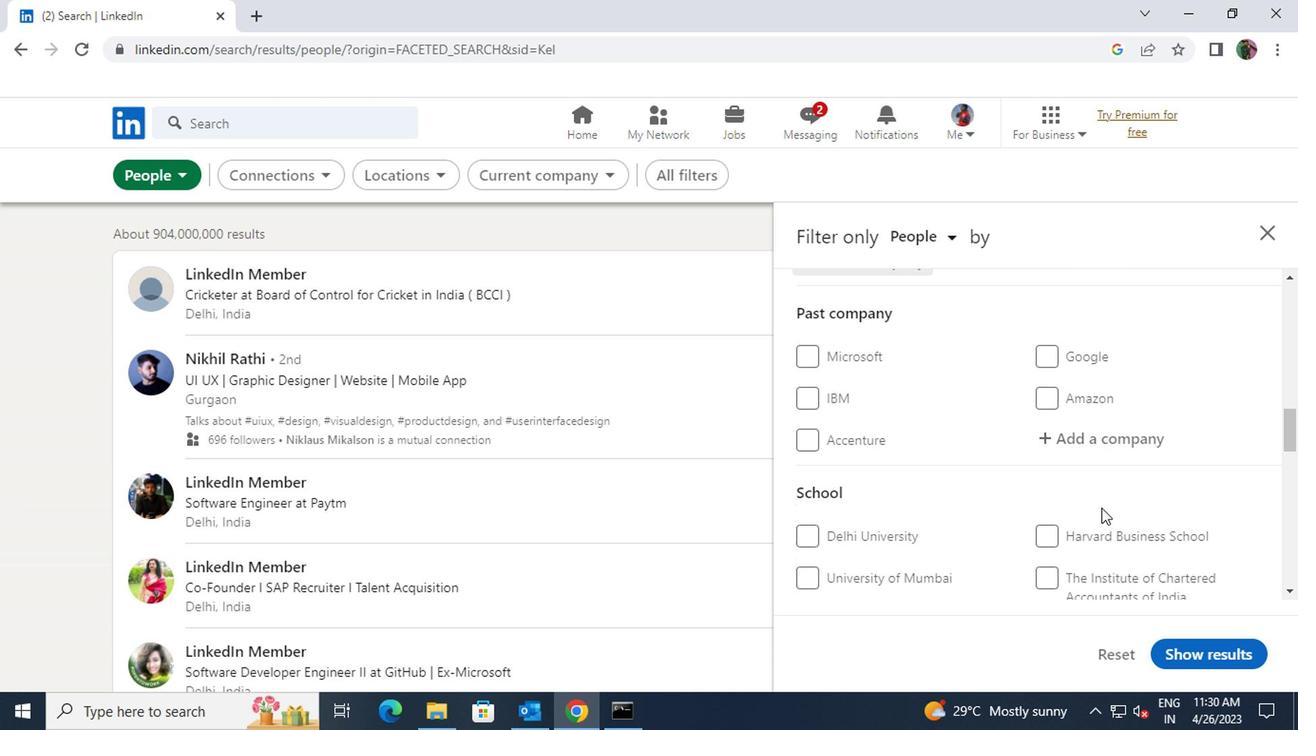 
Action: Mouse moved to (1094, 538)
Screenshot: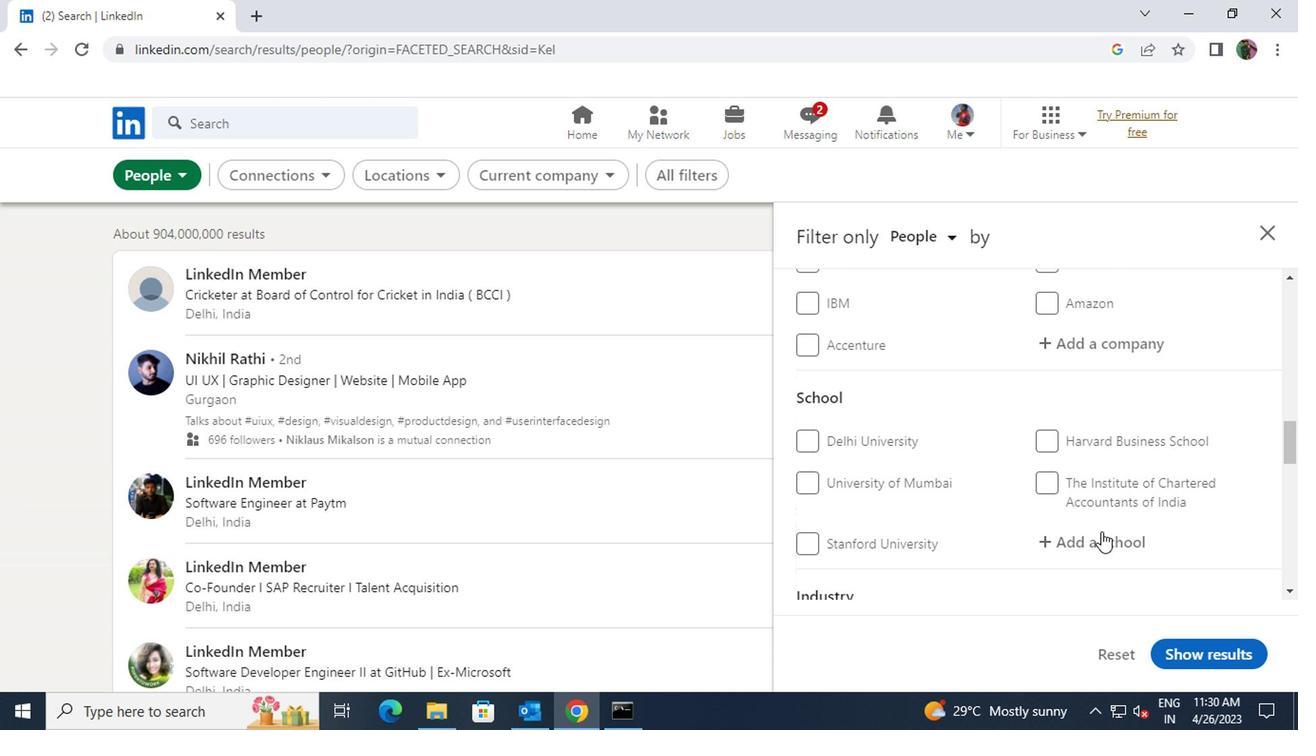 
Action: Mouse pressed left at (1094, 538)
Screenshot: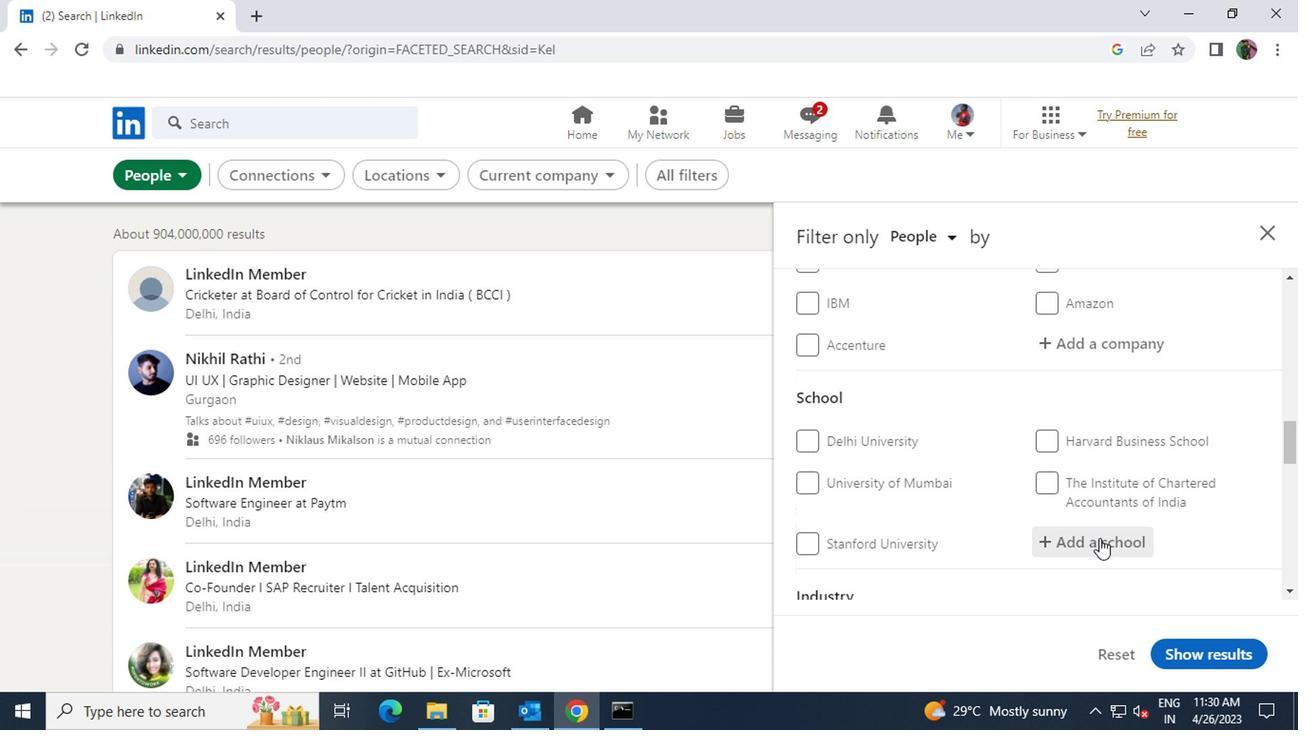 
Action: Key pressed <Key.shift><Key.shift><Key.shift><Key.shift><Key.shift><Key.shift><Key.shift>THE<Key.space>INSTI
Screenshot: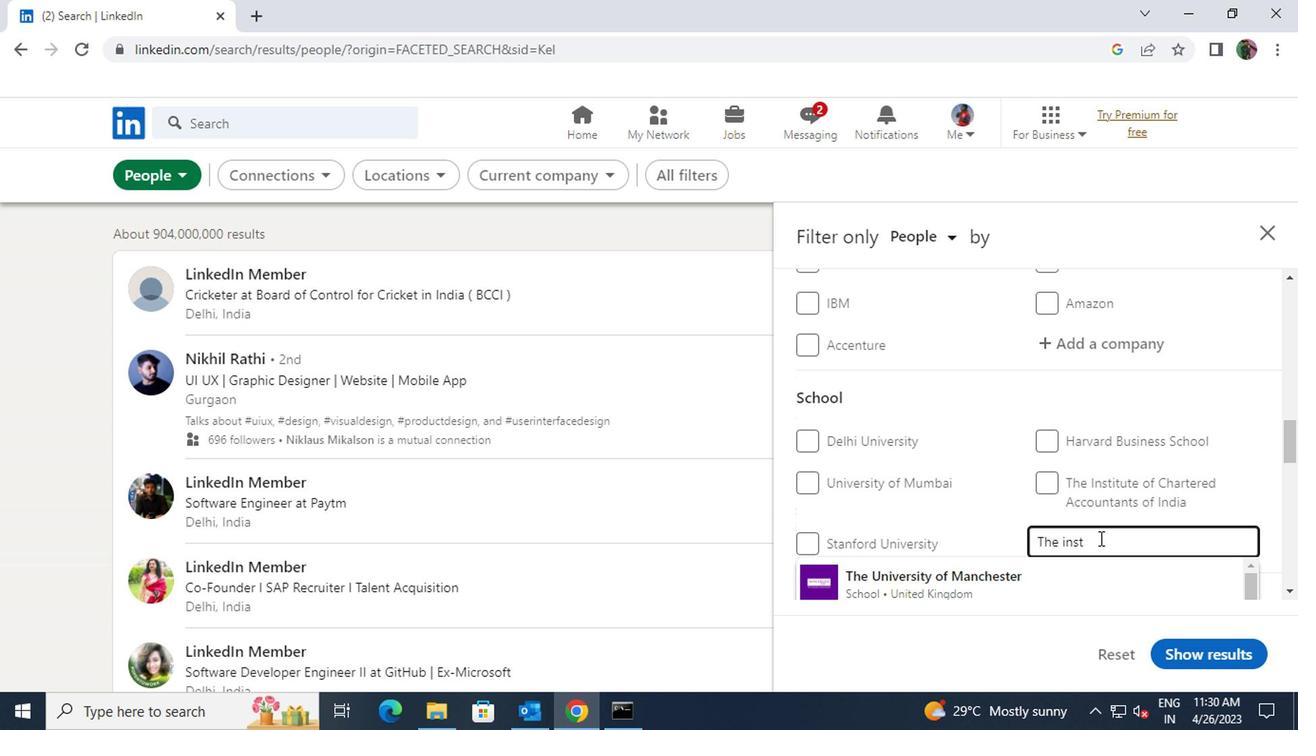 
Action: Mouse moved to (1085, 582)
Screenshot: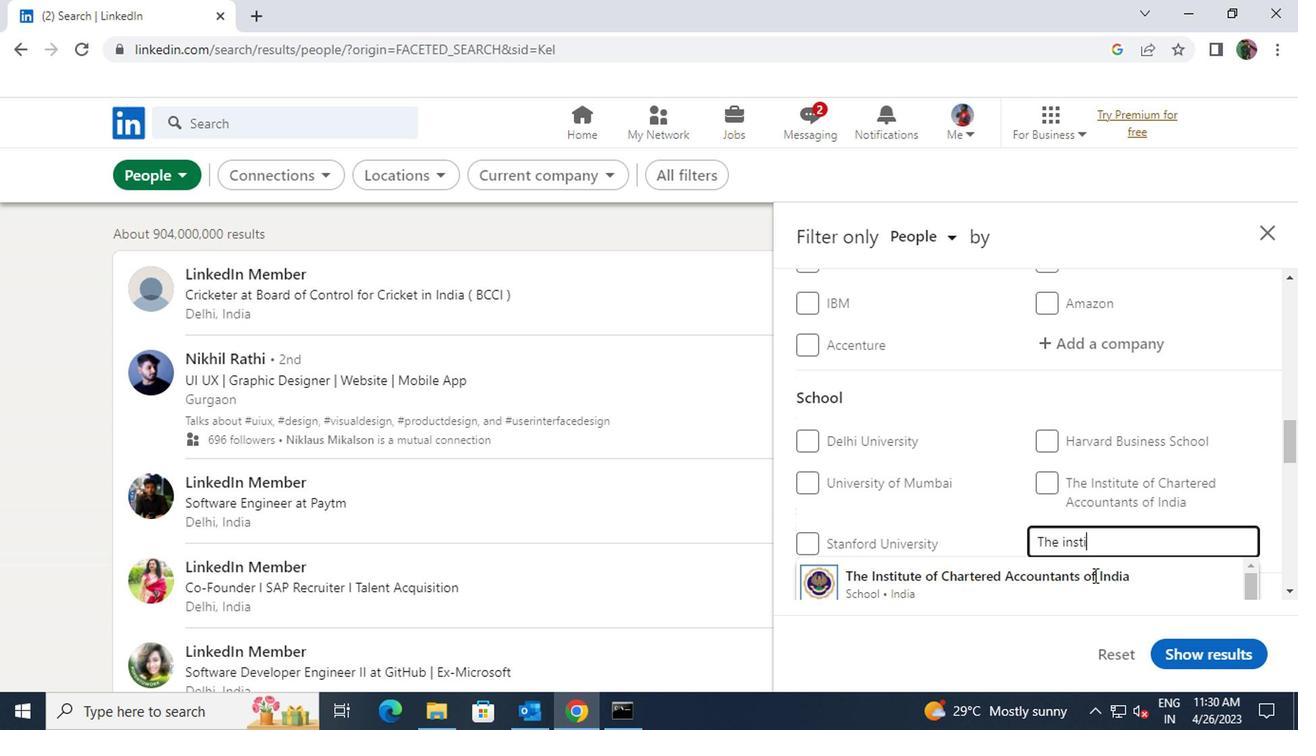 
Action: Mouse pressed left at (1085, 582)
Screenshot: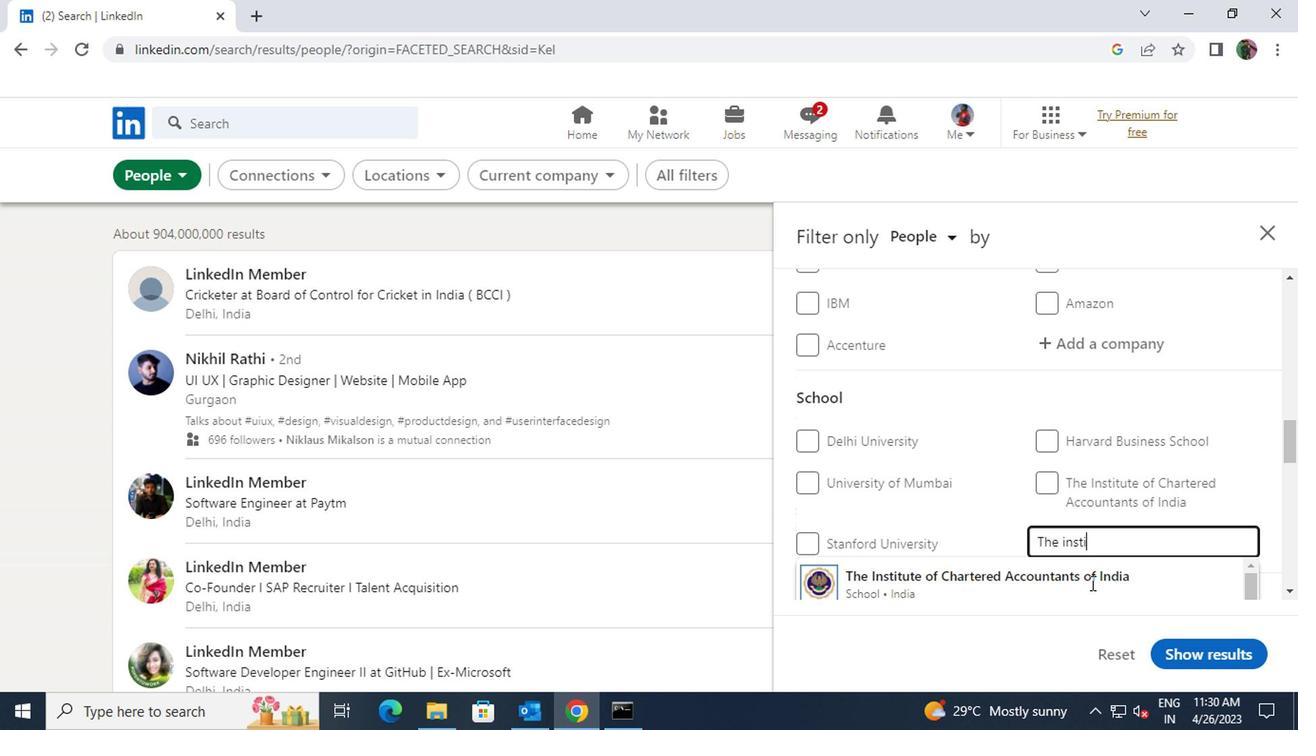 
Action: Mouse moved to (1023, 583)
Screenshot: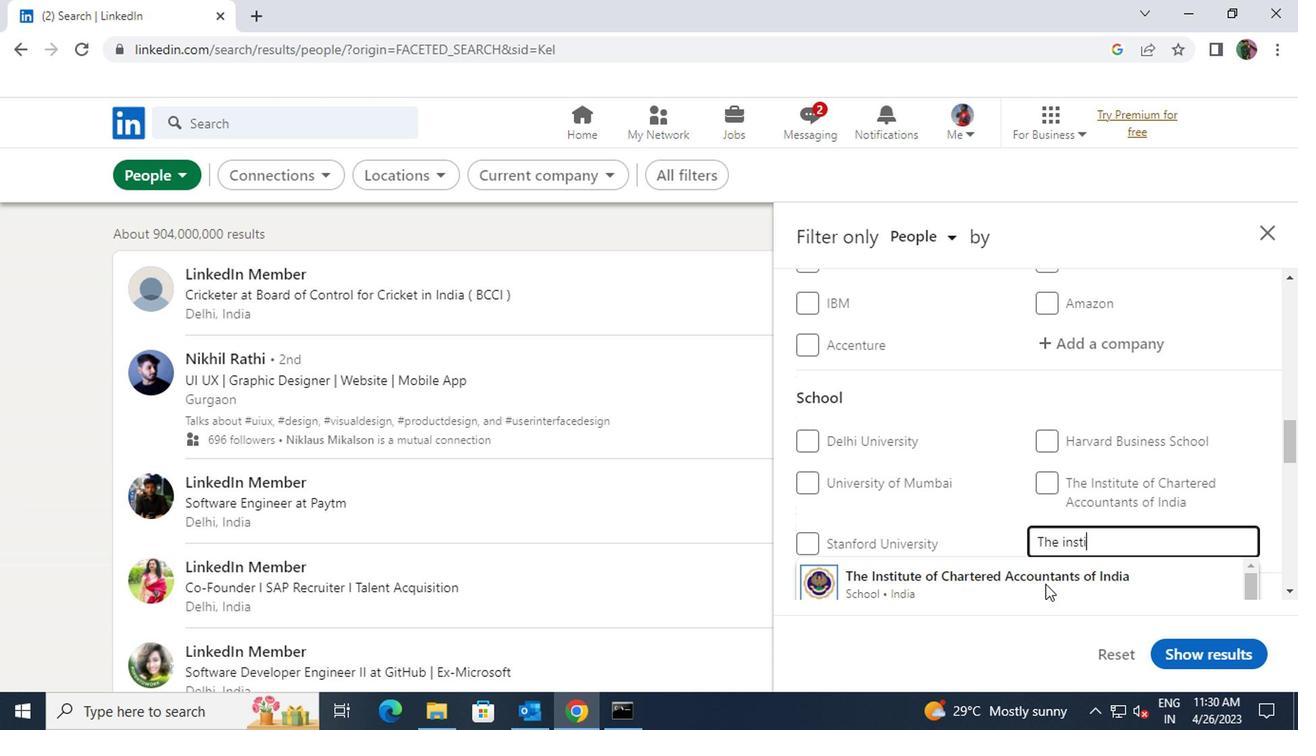 
Action: Mouse scrolled (1023, 582) with delta (0, -1)
Screenshot: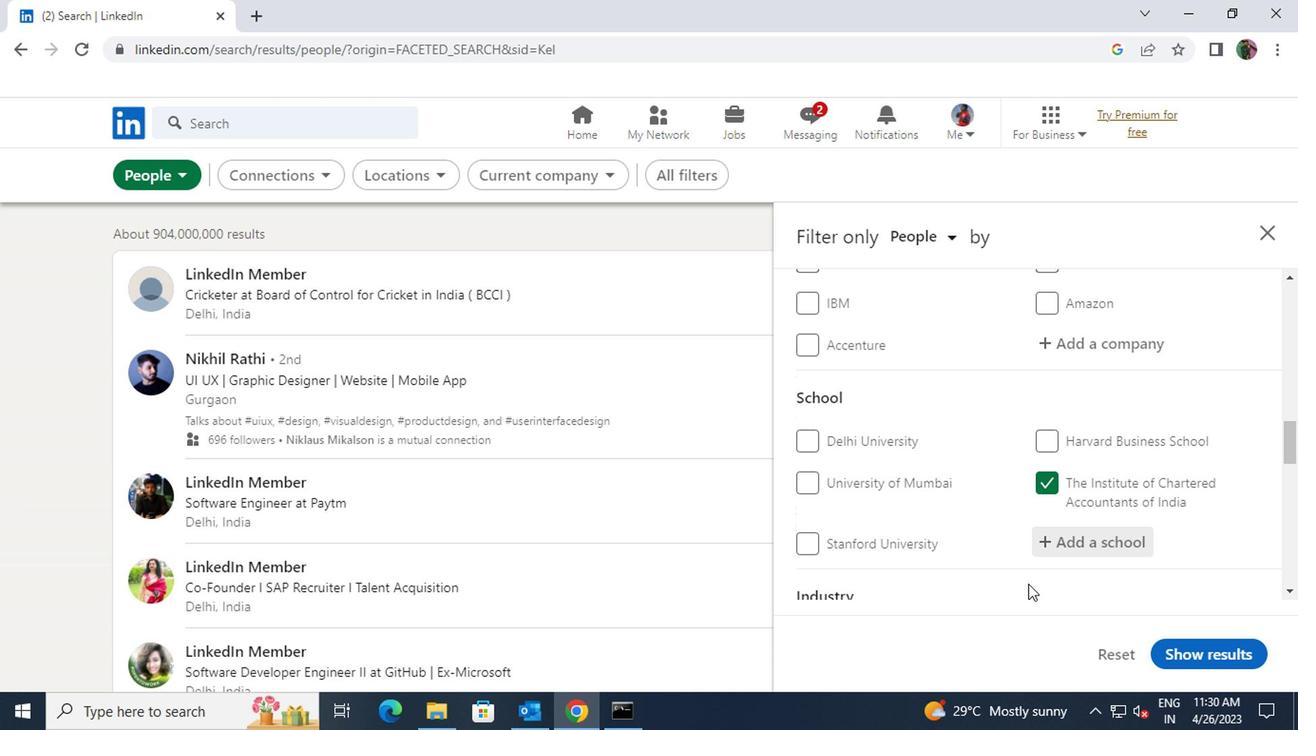 
Action: Mouse scrolled (1023, 582) with delta (0, -1)
Screenshot: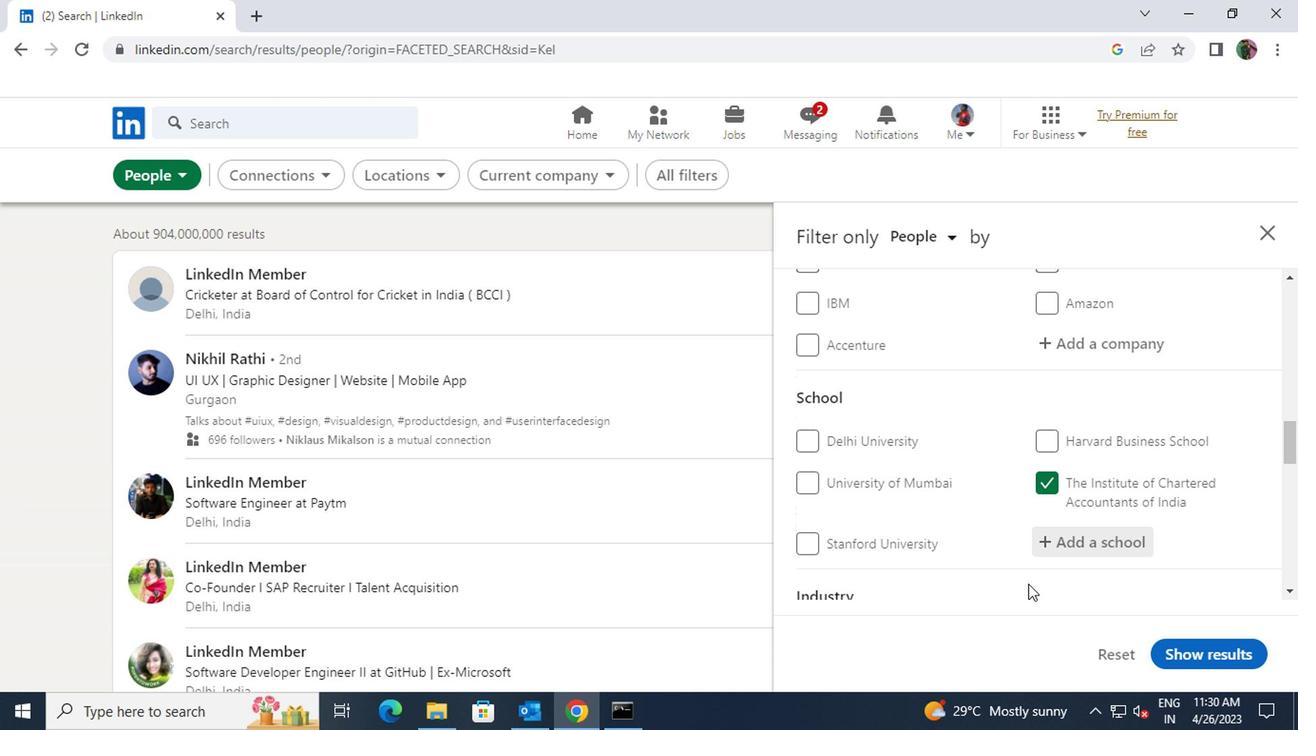 
Action: Mouse moved to (1023, 572)
Screenshot: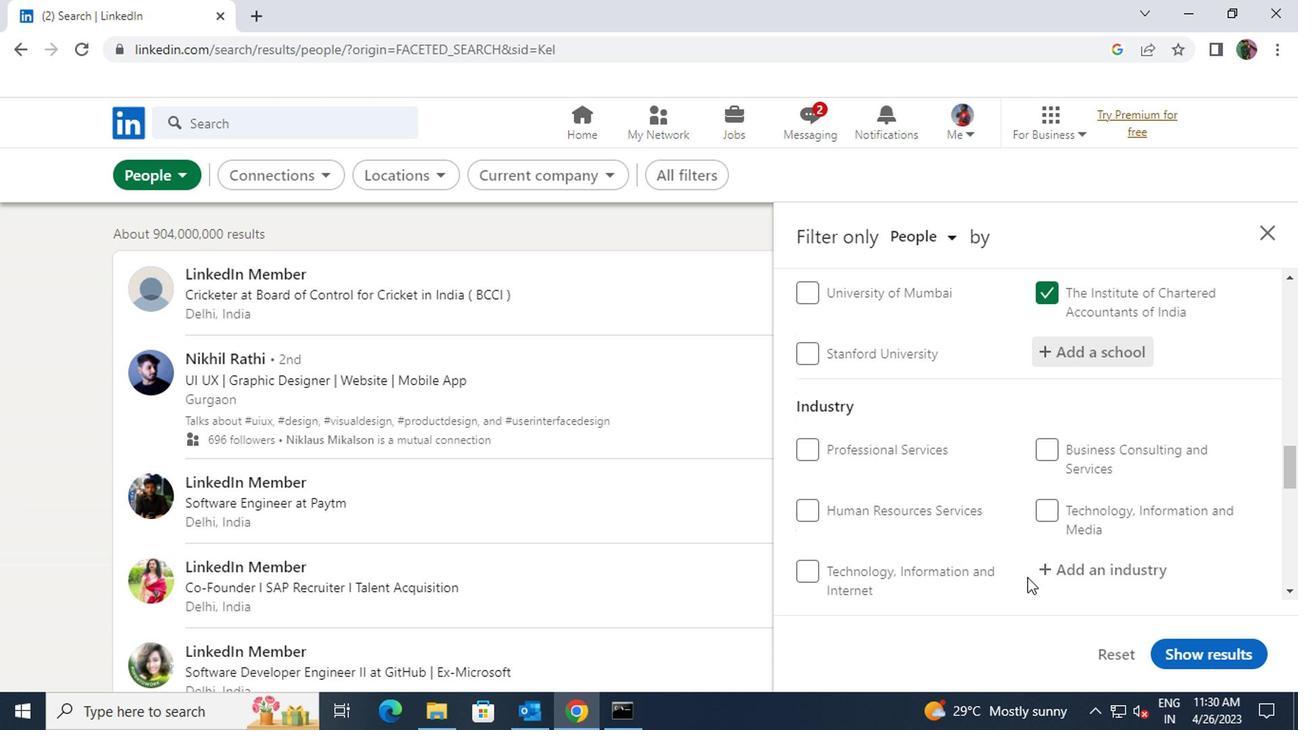 
Action: Mouse scrolled (1023, 571) with delta (0, 0)
Screenshot: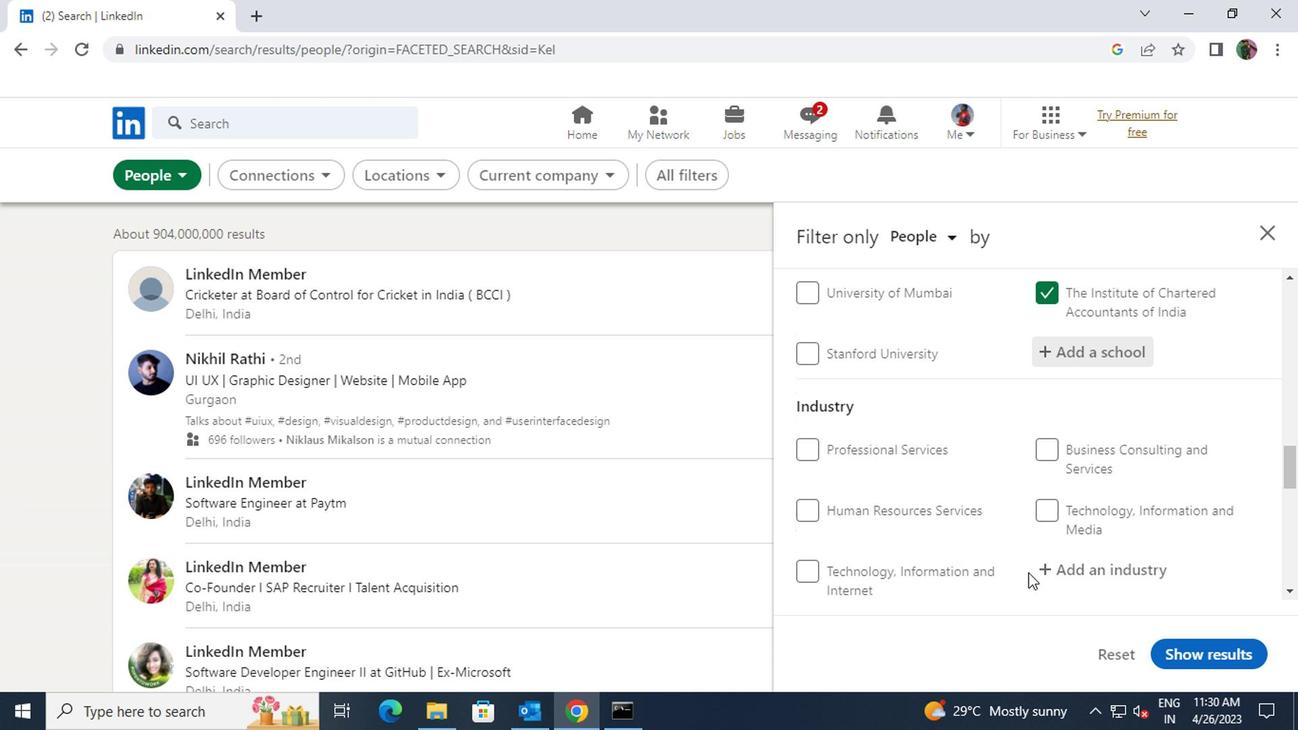 
Action: Mouse moved to (1065, 472)
Screenshot: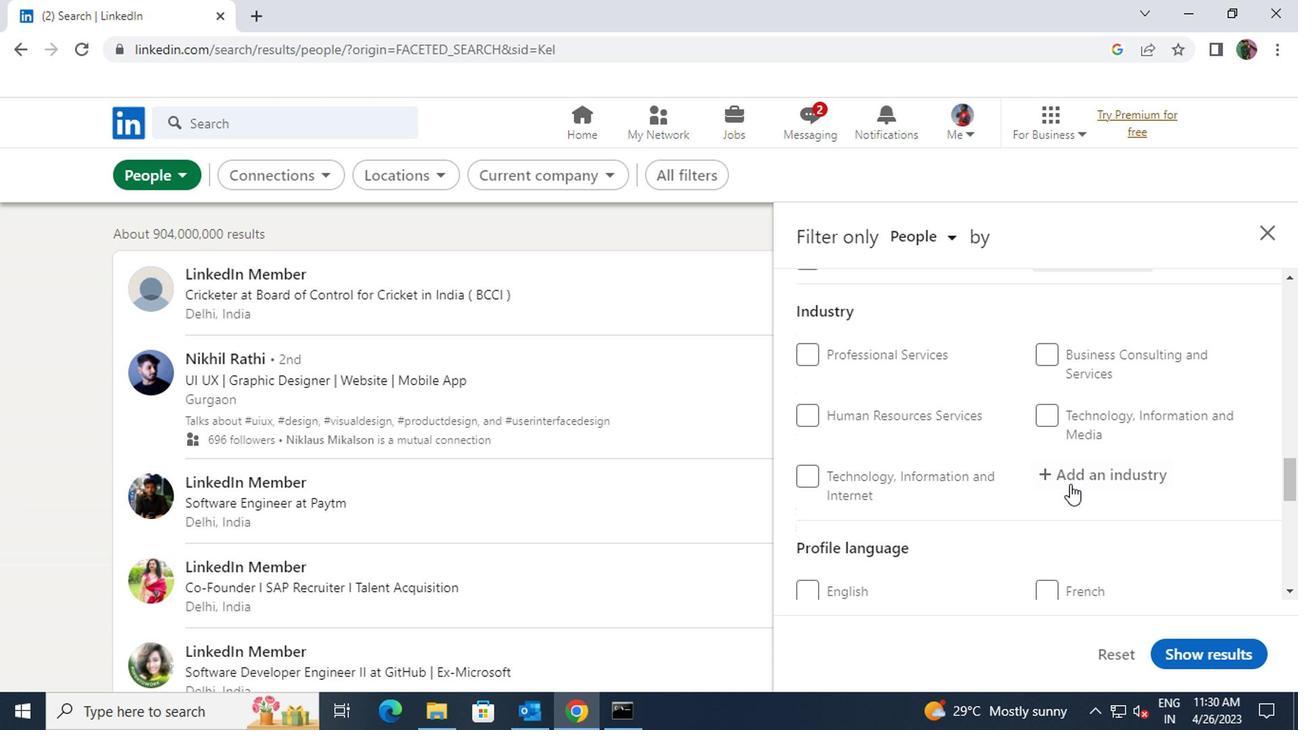
Action: Mouse pressed left at (1065, 472)
Screenshot: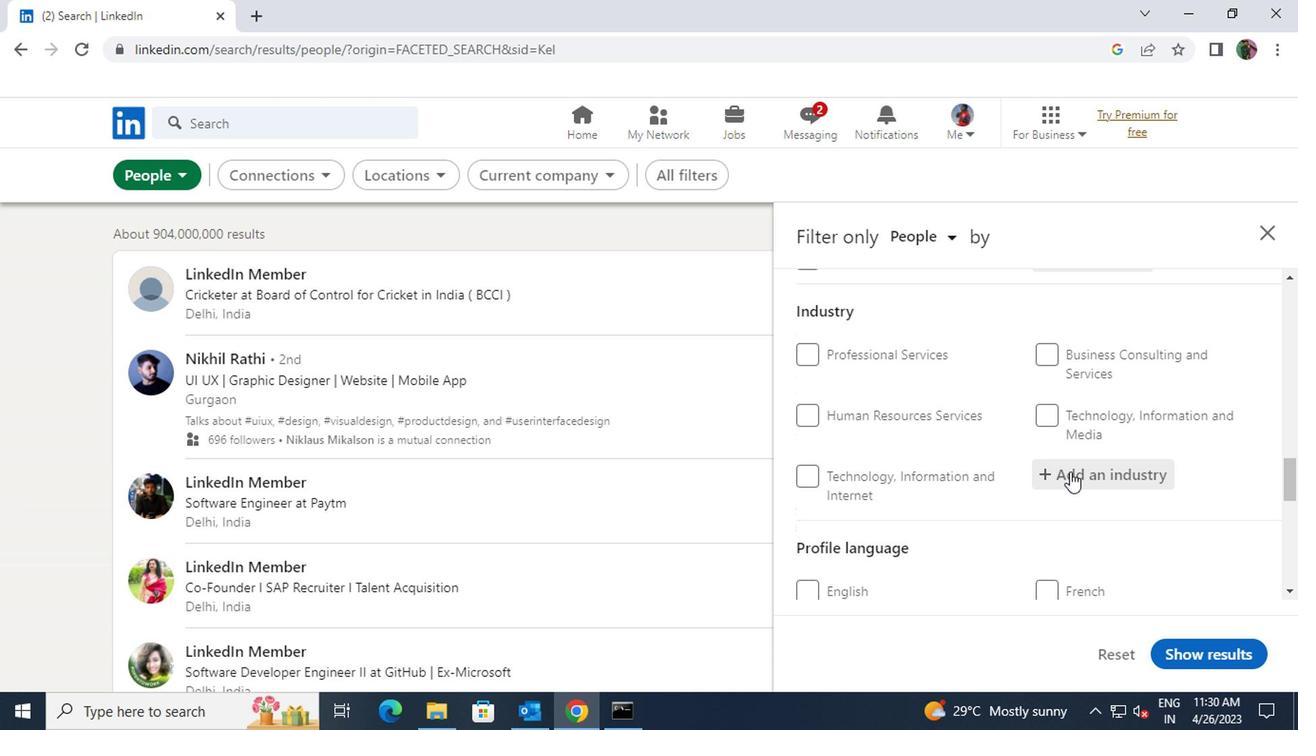 
Action: Key pressed <Key.shift><Key.shift><Key.shift><Key.shift>OIL
Screenshot: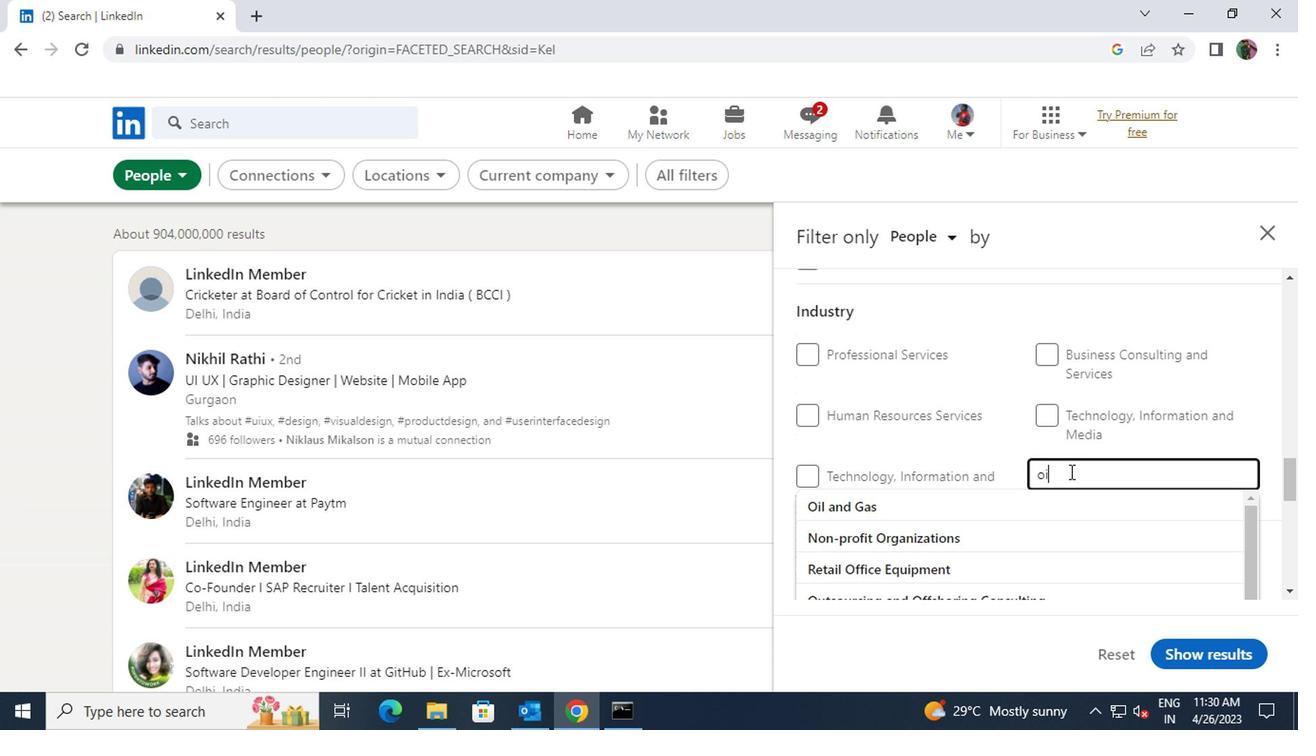 
Action: Mouse moved to (1004, 531)
Screenshot: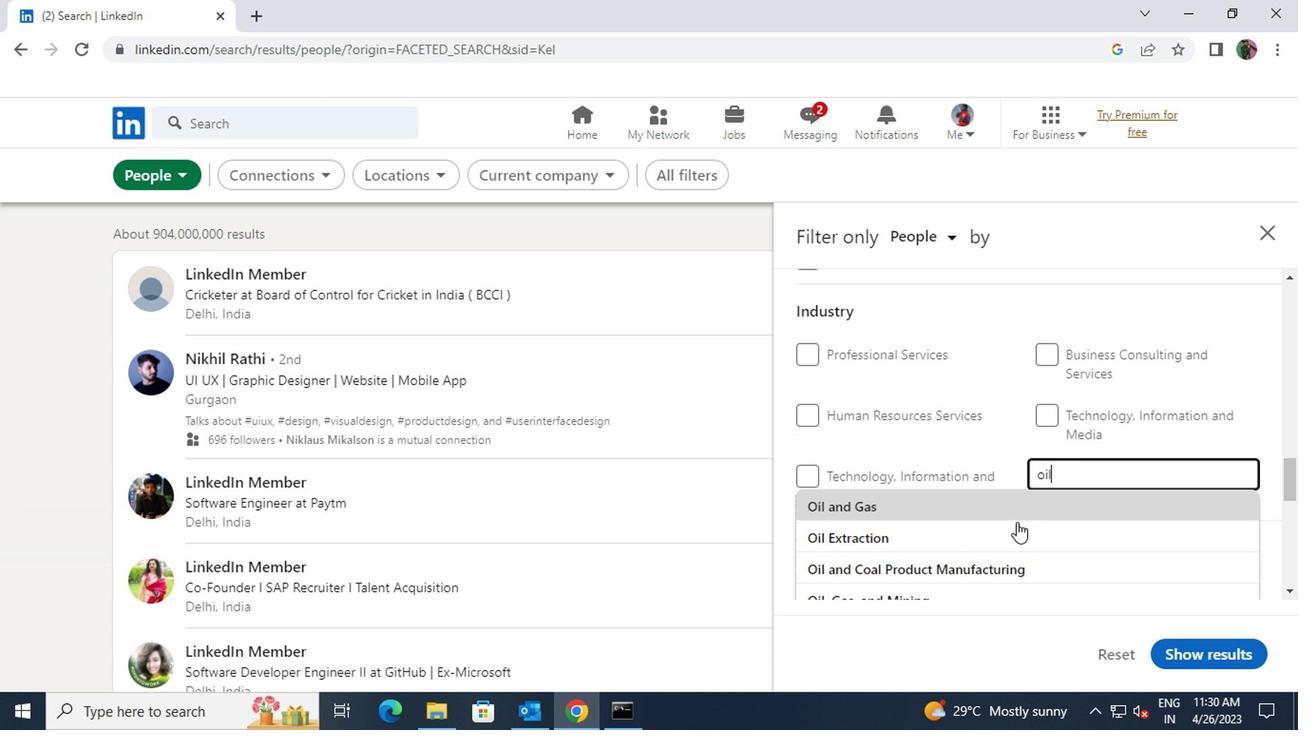 
Action: Mouse pressed left at (1004, 531)
Screenshot: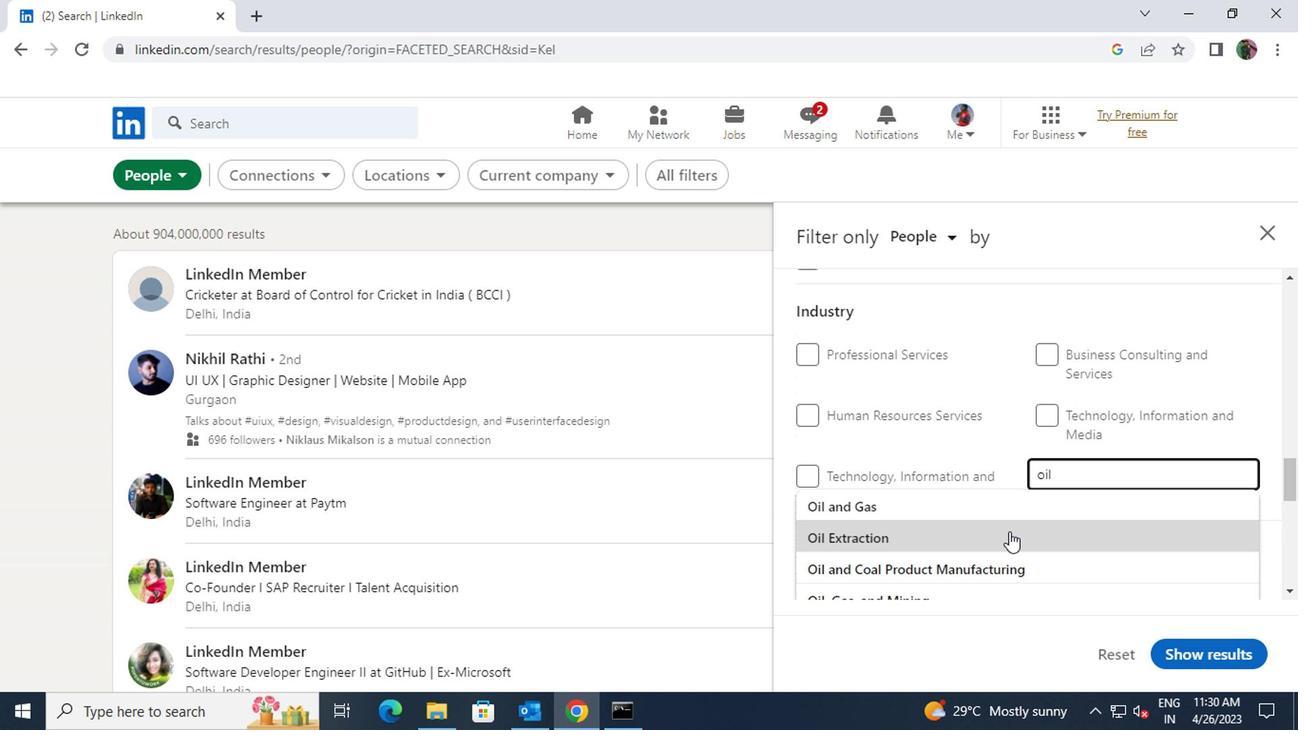 
Action: Mouse scrolled (1004, 530) with delta (0, 0)
Screenshot: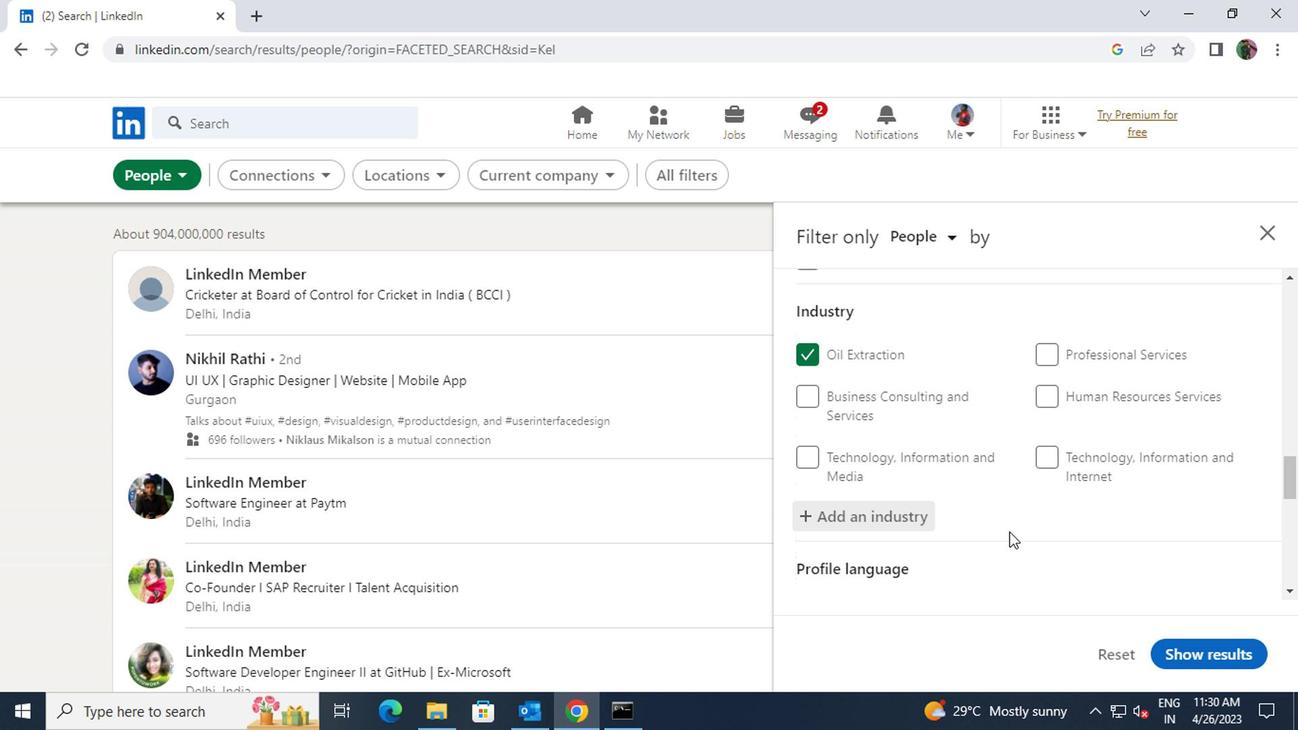 
Action: Mouse scrolled (1004, 530) with delta (0, 0)
Screenshot: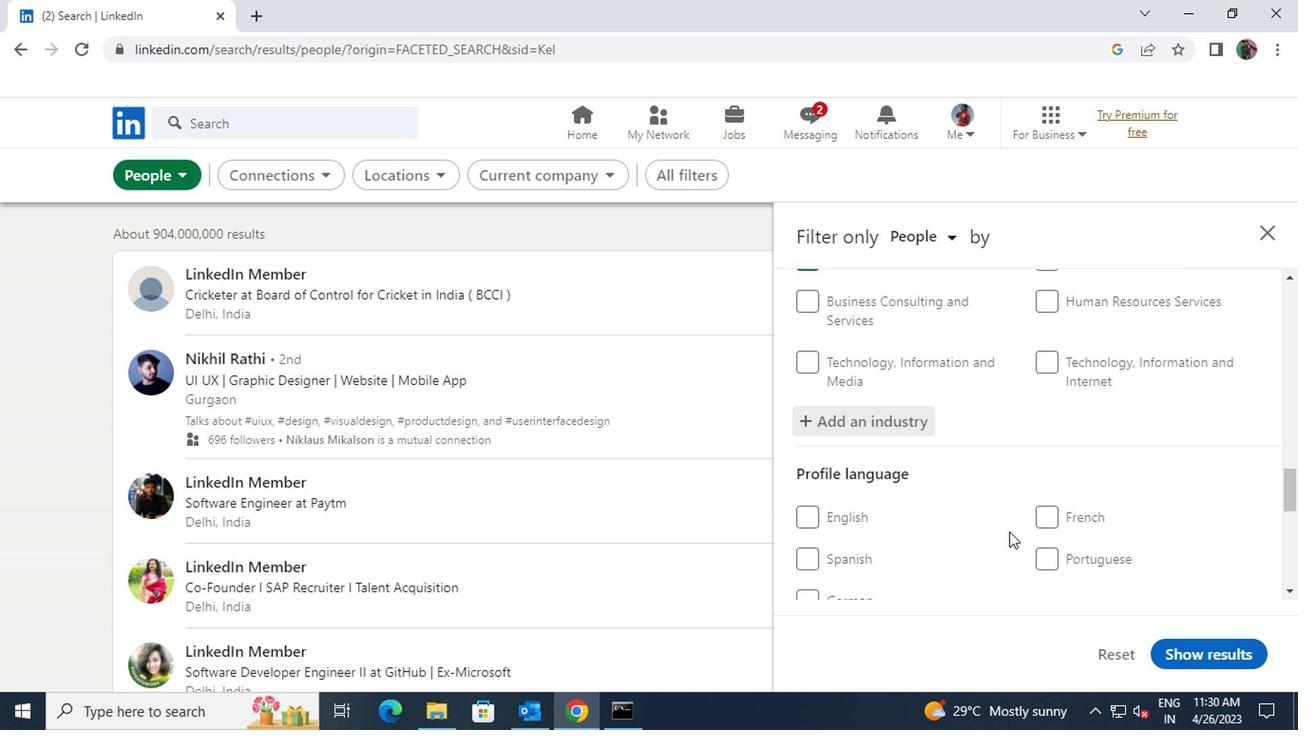 
Action: Mouse moved to (1038, 462)
Screenshot: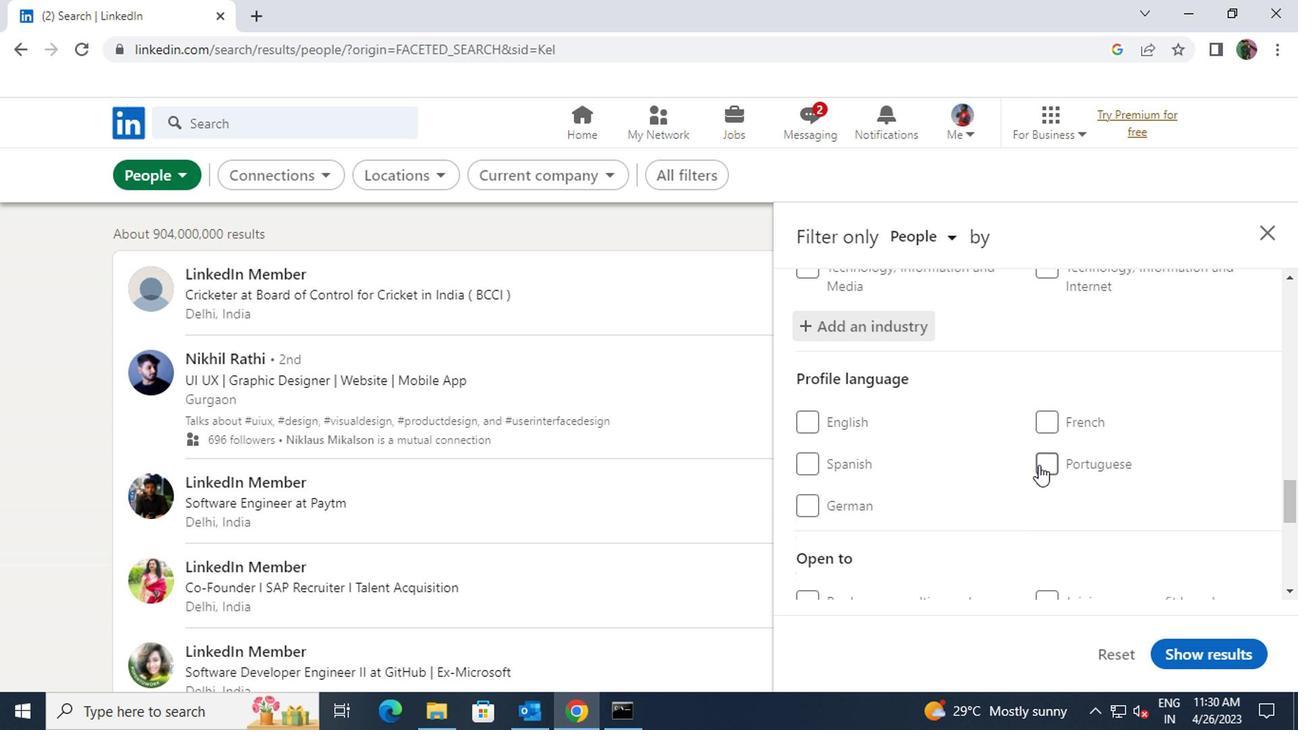 
Action: Mouse pressed left at (1038, 462)
Screenshot: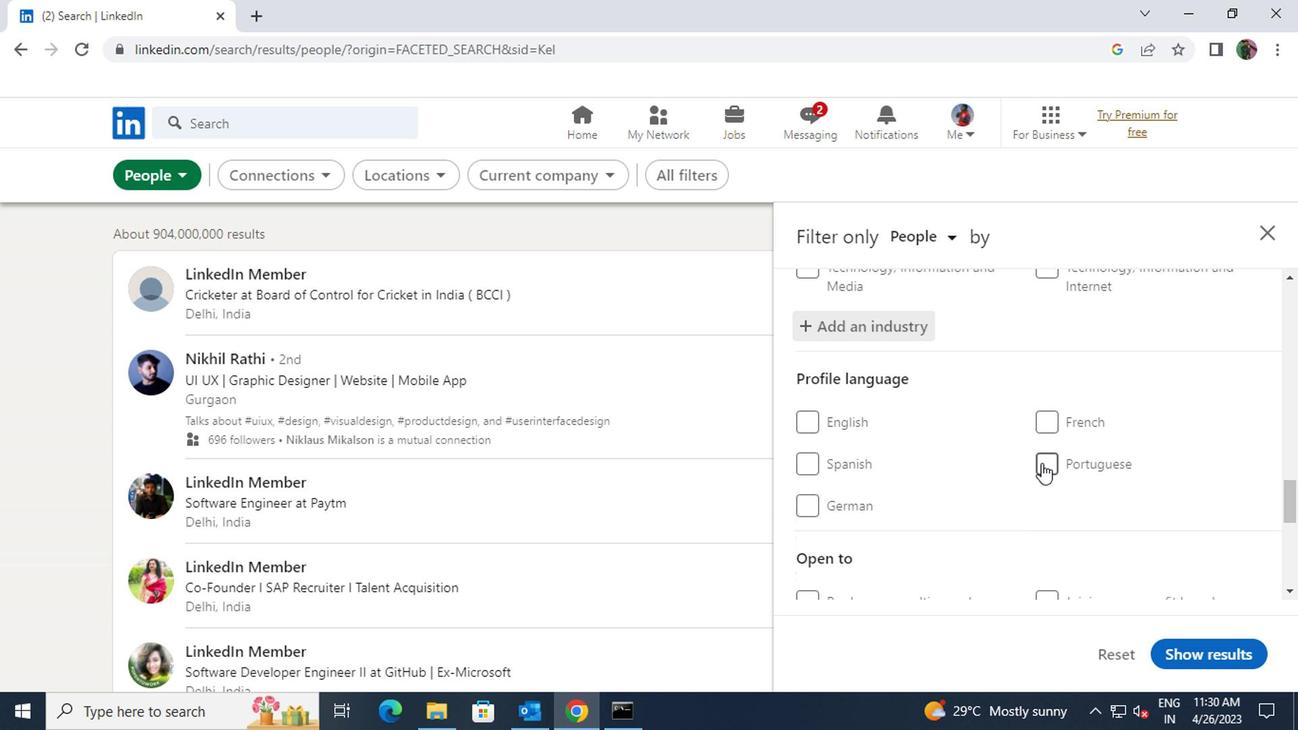 
Action: Mouse moved to (1004, 495)
Screenshot: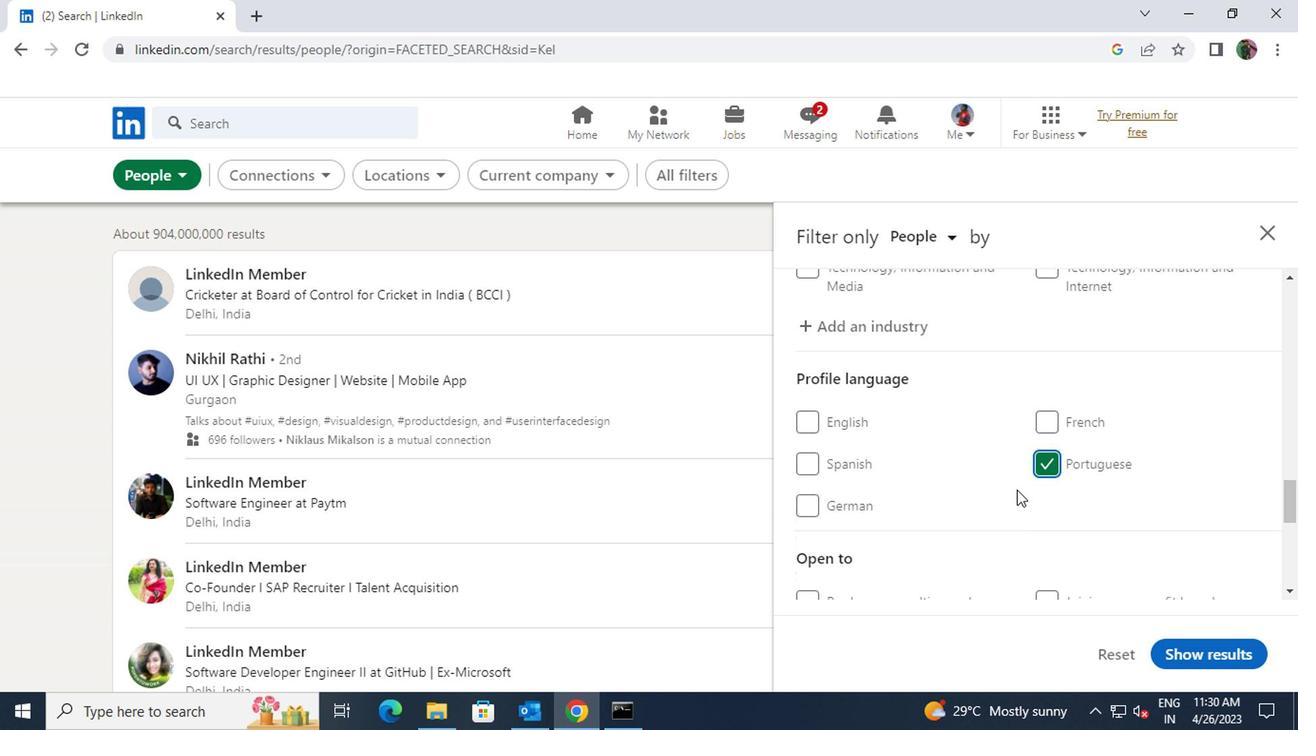 
Action: Mouse scrolled (1004, 495) with delta (0, 0)
Screenshot: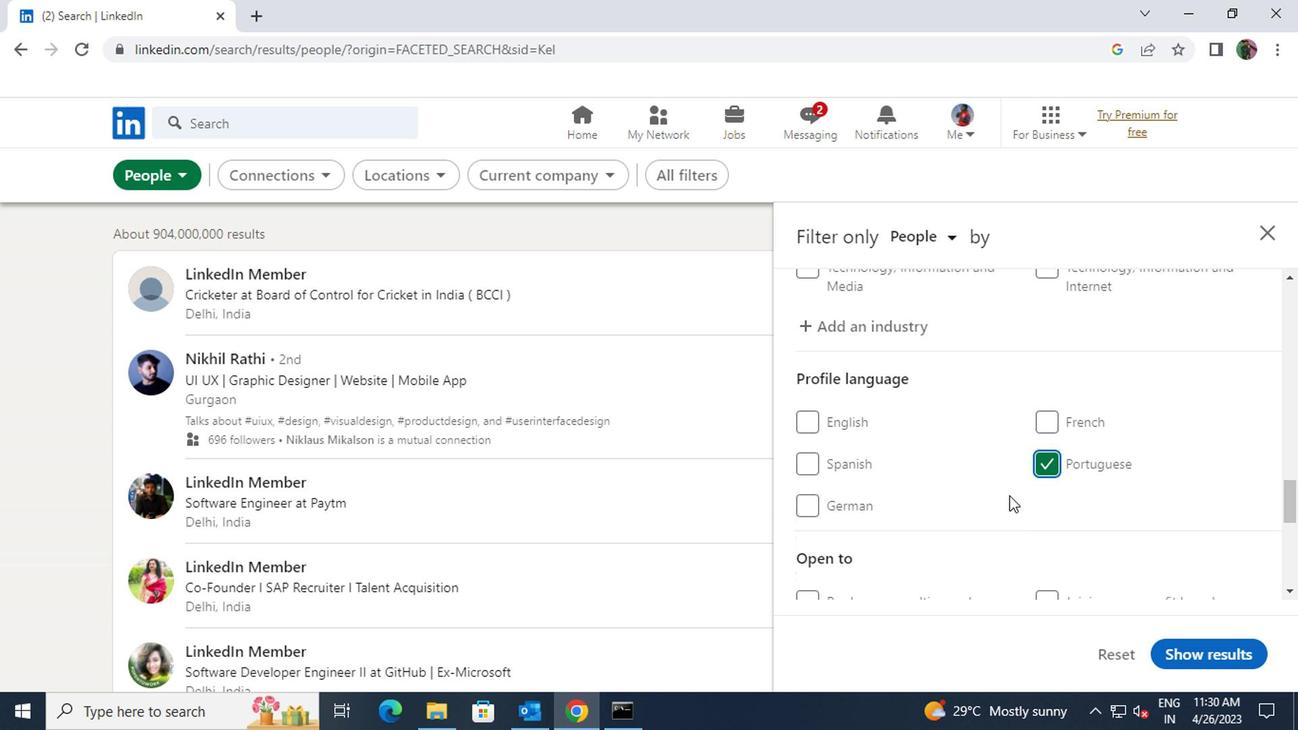 
Action: Mouse scrolled (1004, 495) with delta (0, 0)
Screenshot: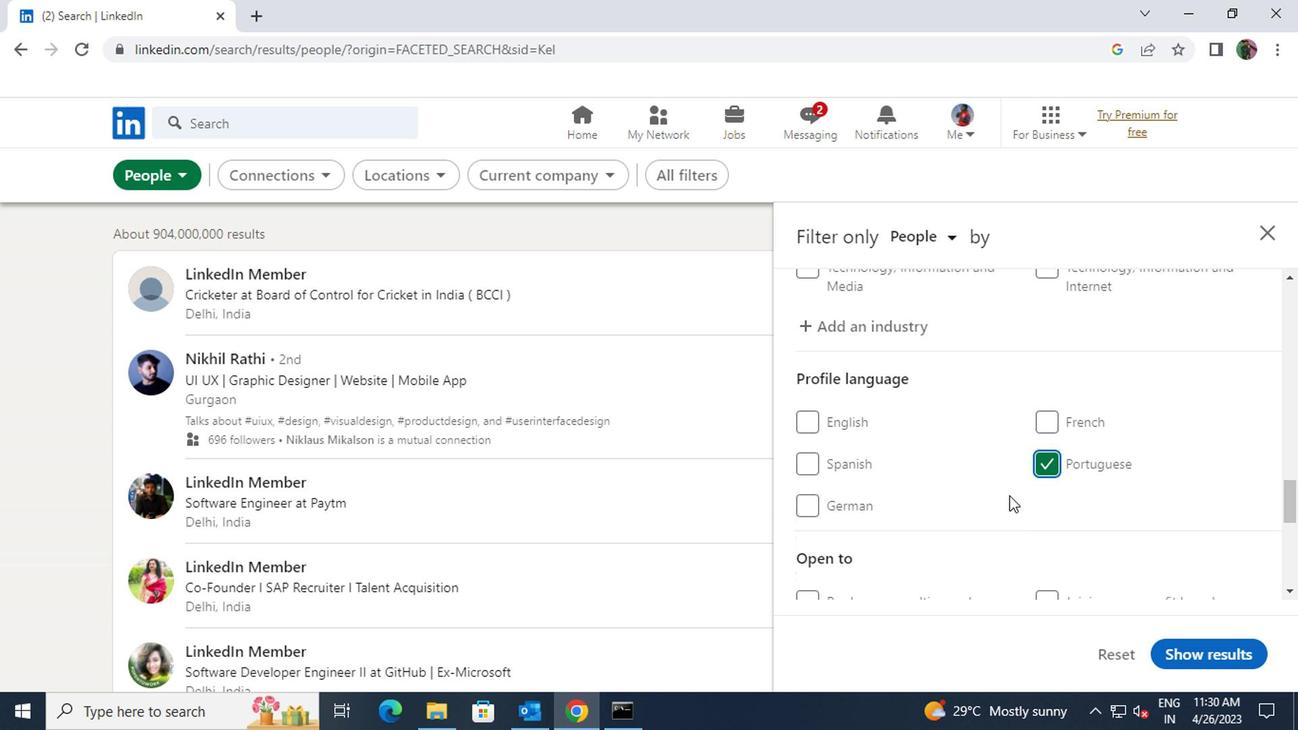 
Action: Mouse scrolled (1004, 495) with delta (0, 0)
Screenshot: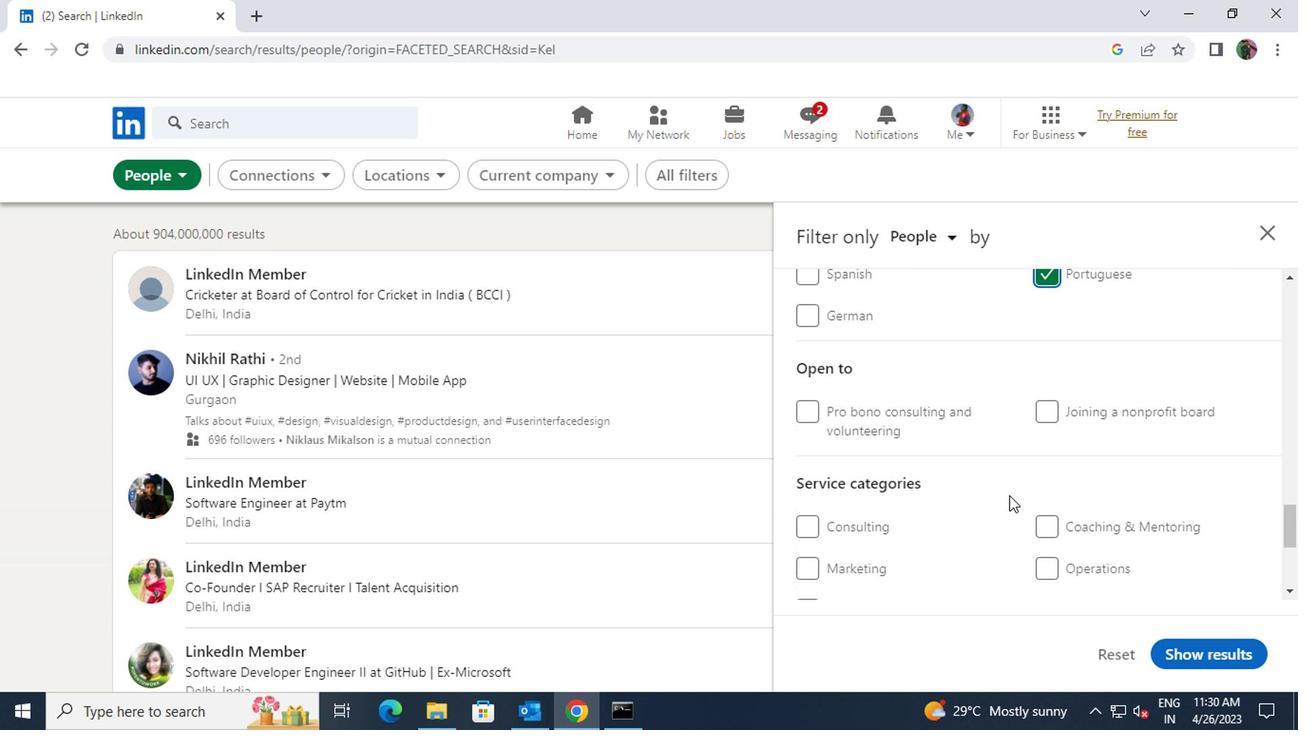 
Action: Mouse scrolled (1004, 495) with delta (0, 0)
Screenshot: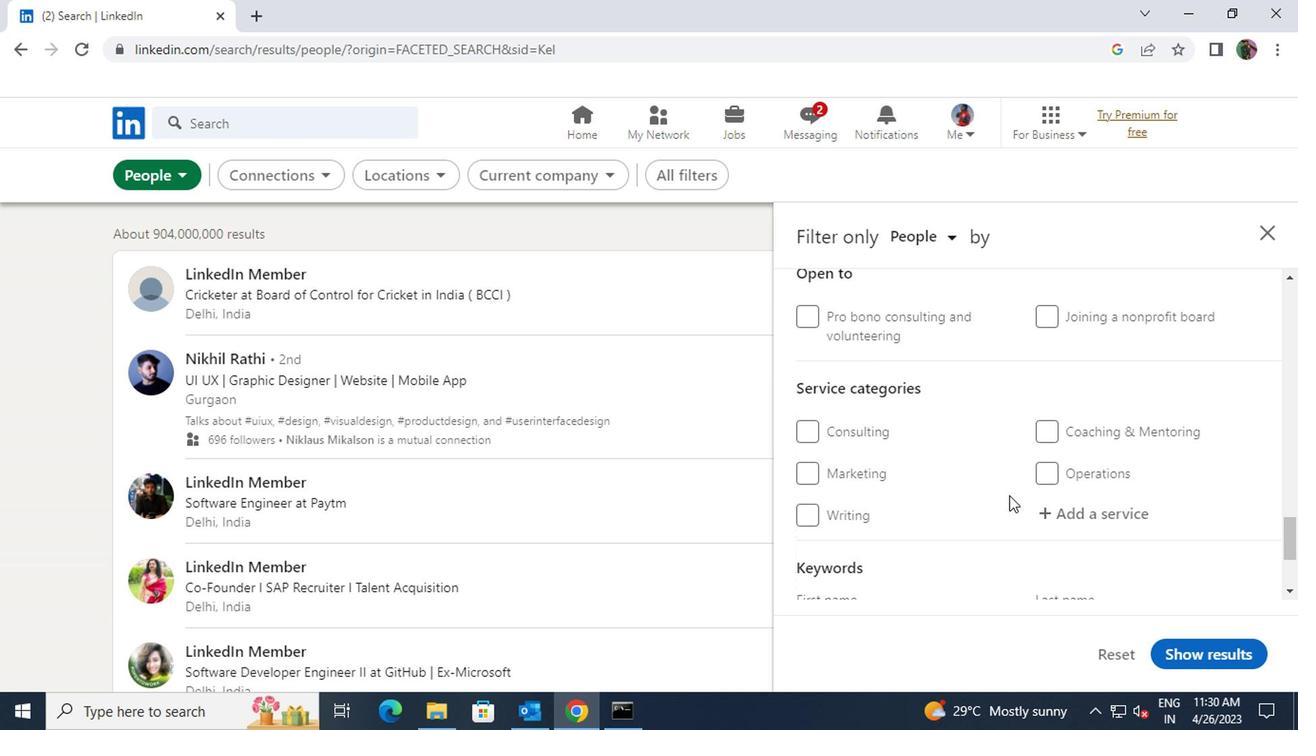 
Action: Mouse moved to (1065, 419)
Screenshot: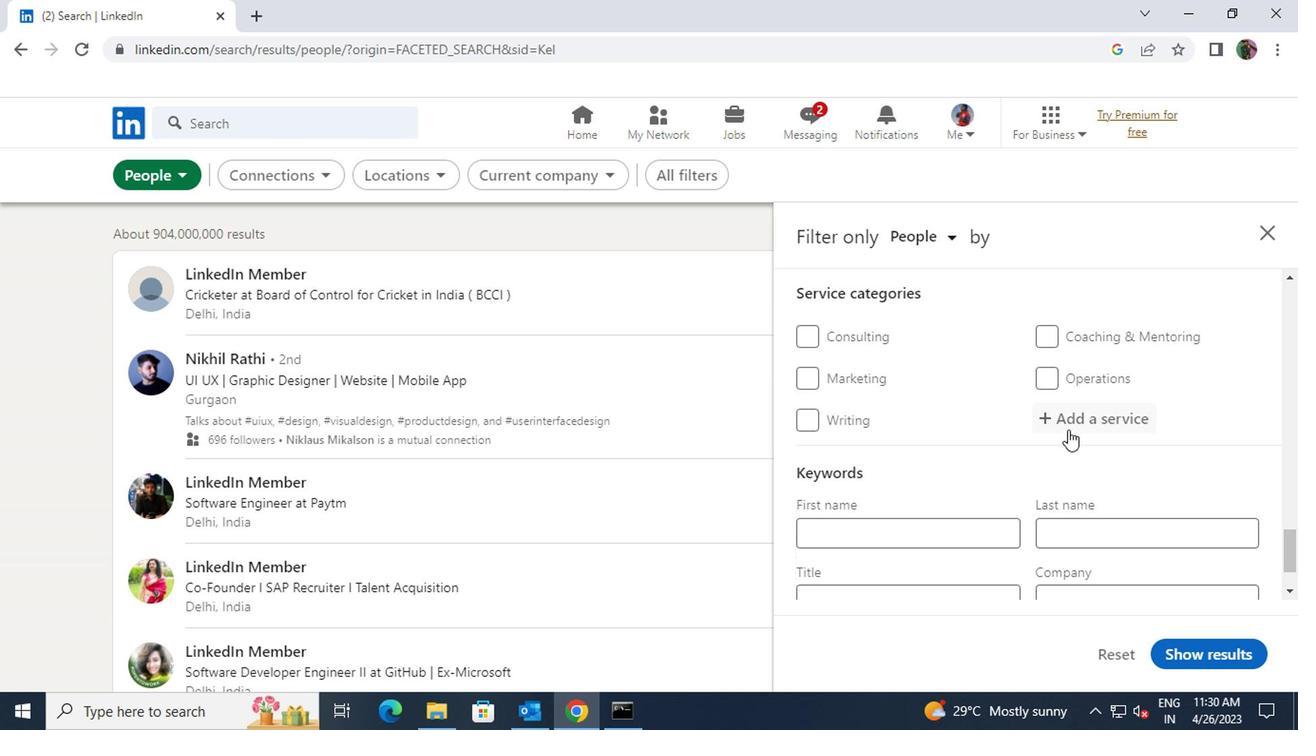 
Action: Mouse pressed left at (1065, 419)
Screenshot: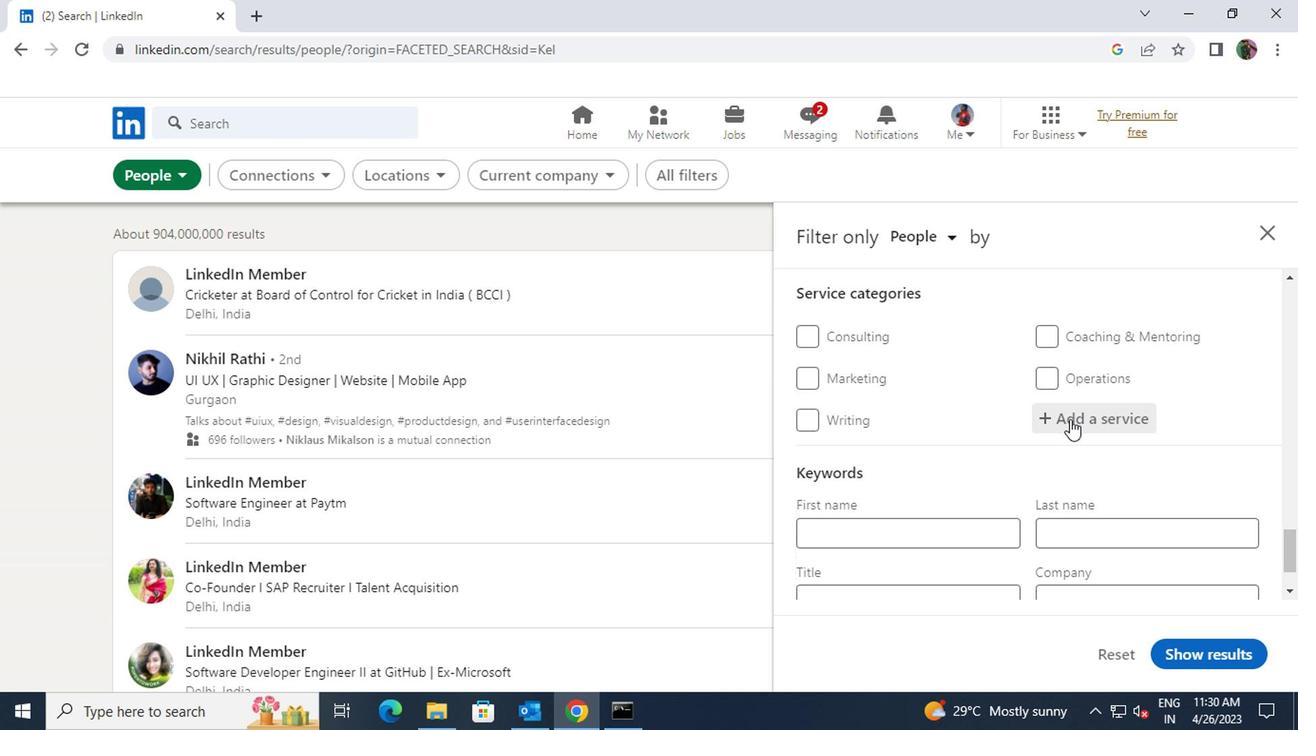 
Action: Key pressed <Key.shift>IMM
Screenshot: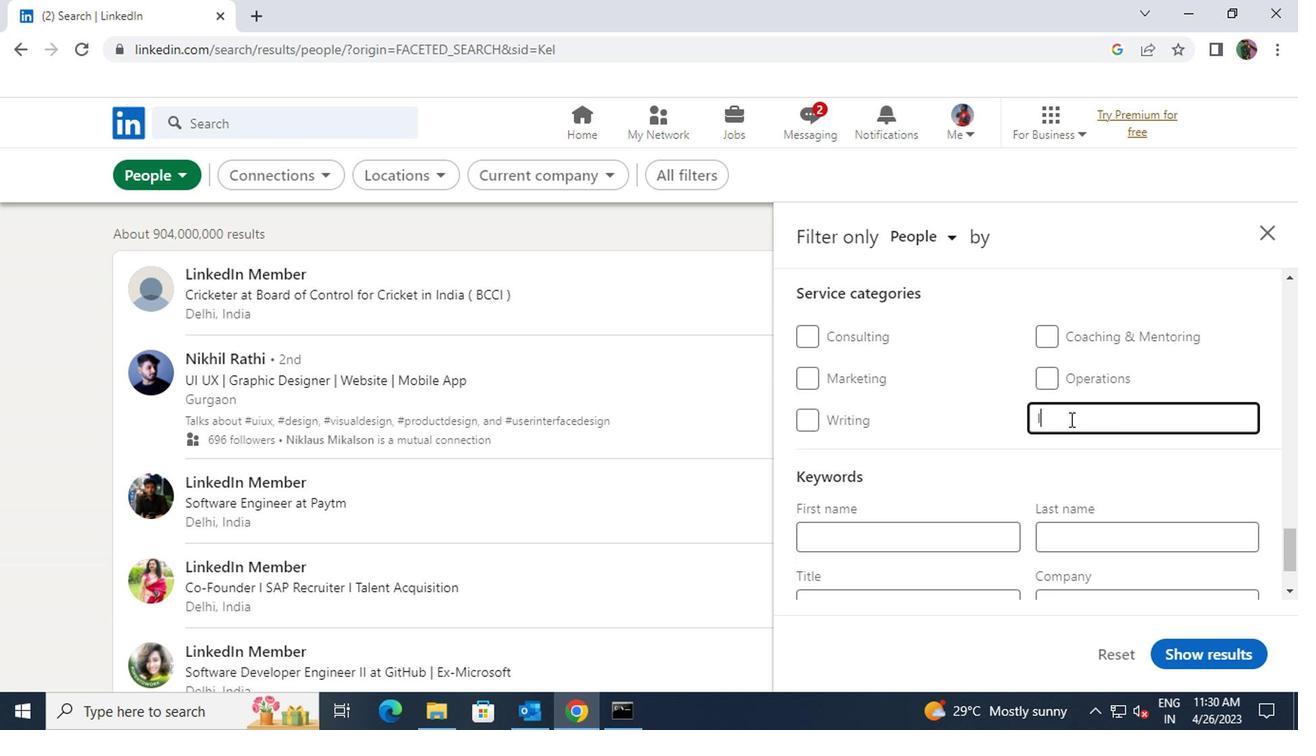 
Action: Mouse moved to (1042, 447)
Screenshot: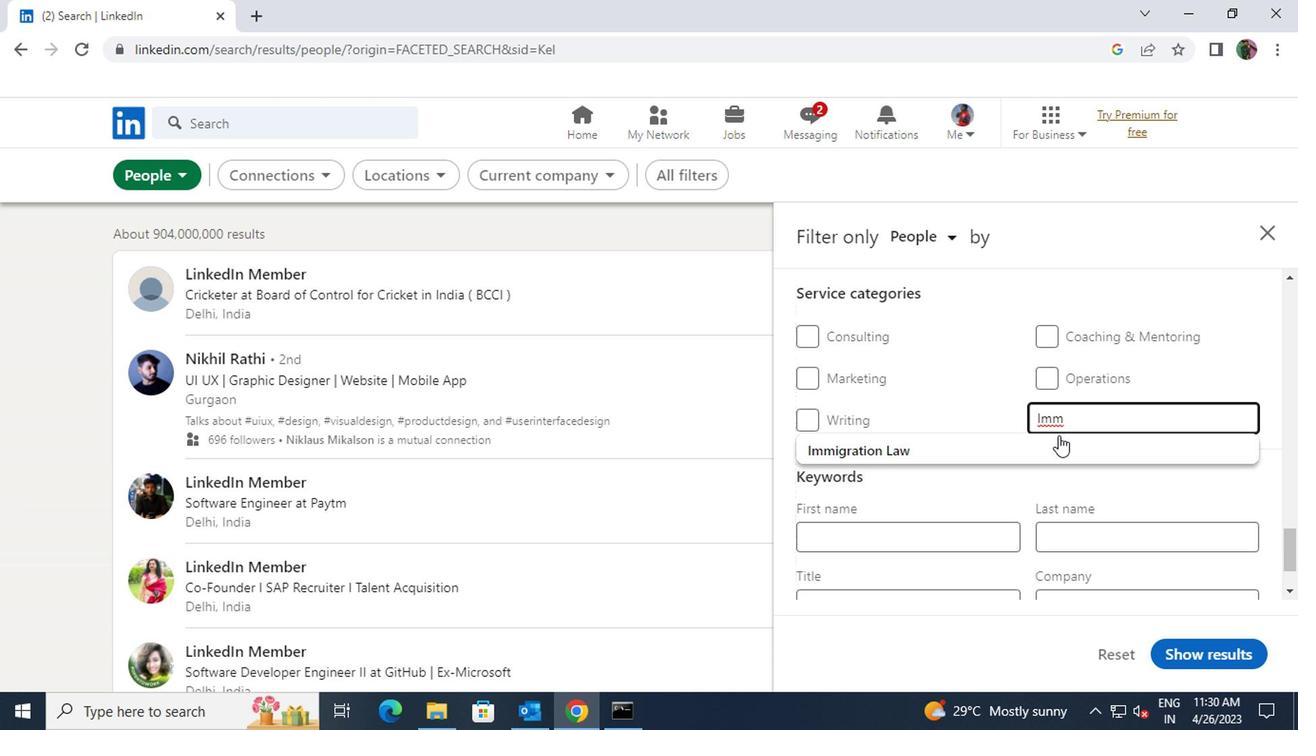 
Action: Mouse pressed left at (1042, 447)
Screenshot: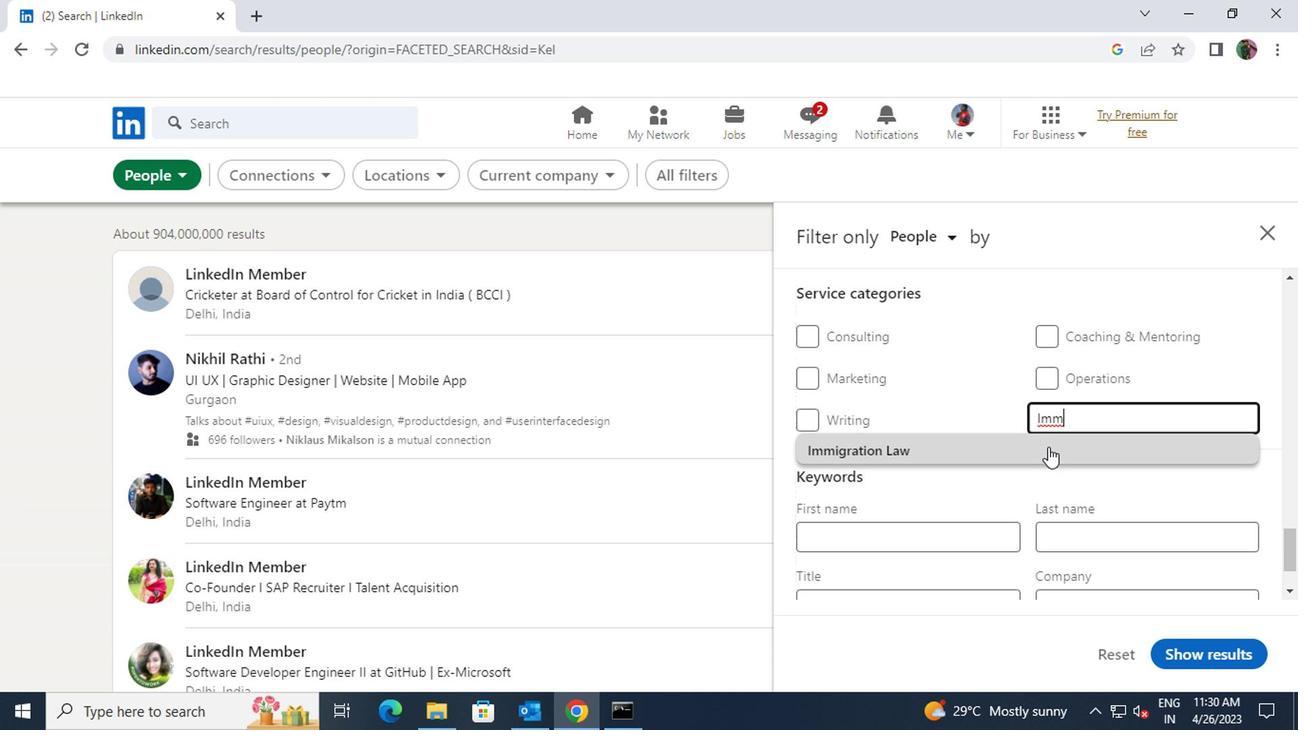 
Action: Mouse scrolled (1042, 446) with delta (0, -1)
Screenshot: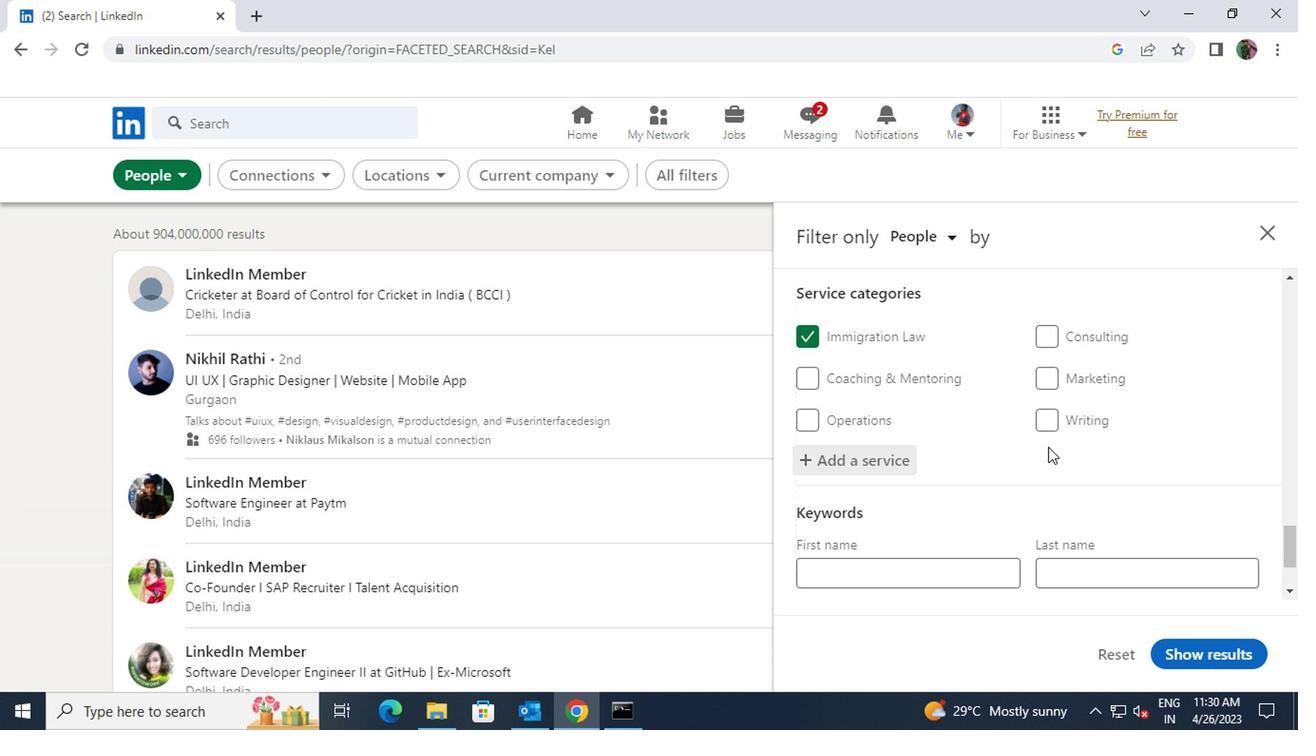
Action: Mouse scrolled (1042, 446) with delta (0, -1)
Screenshot: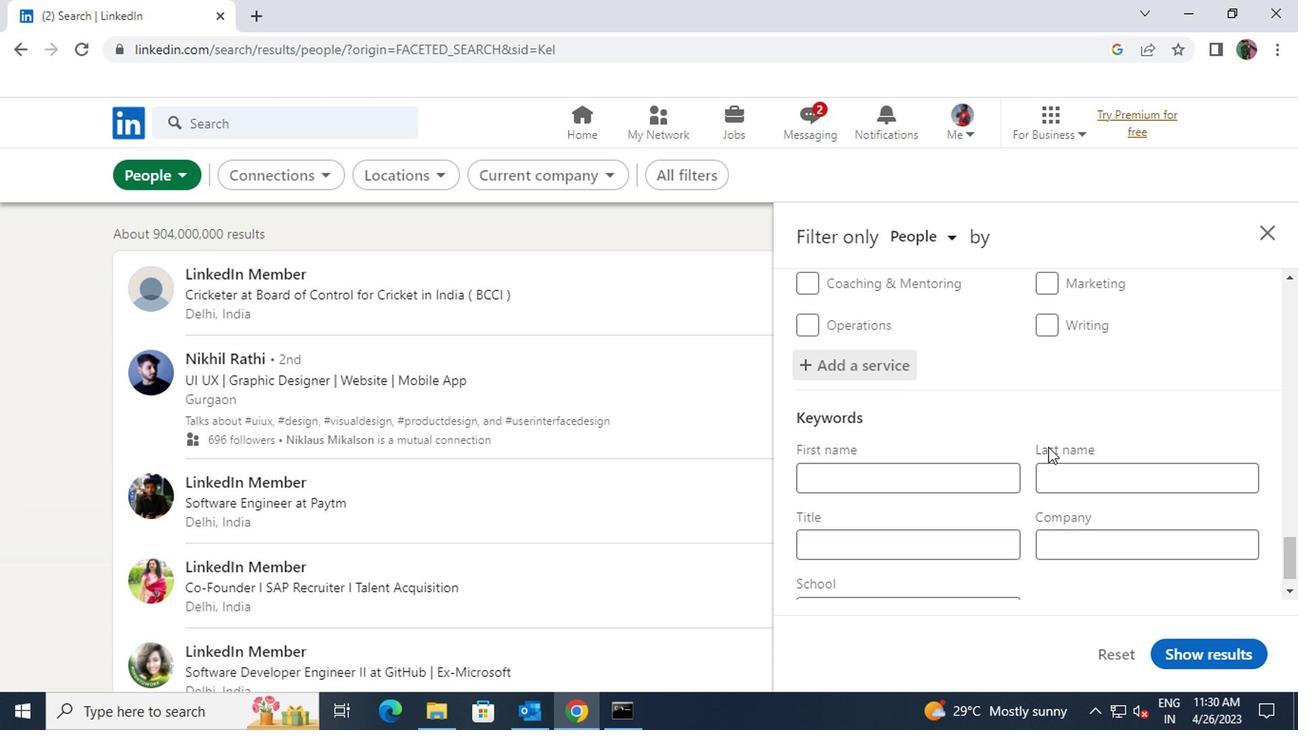 
Action: Mouse scrolled (1042, 446) with delta (0, -1)
Screenshot: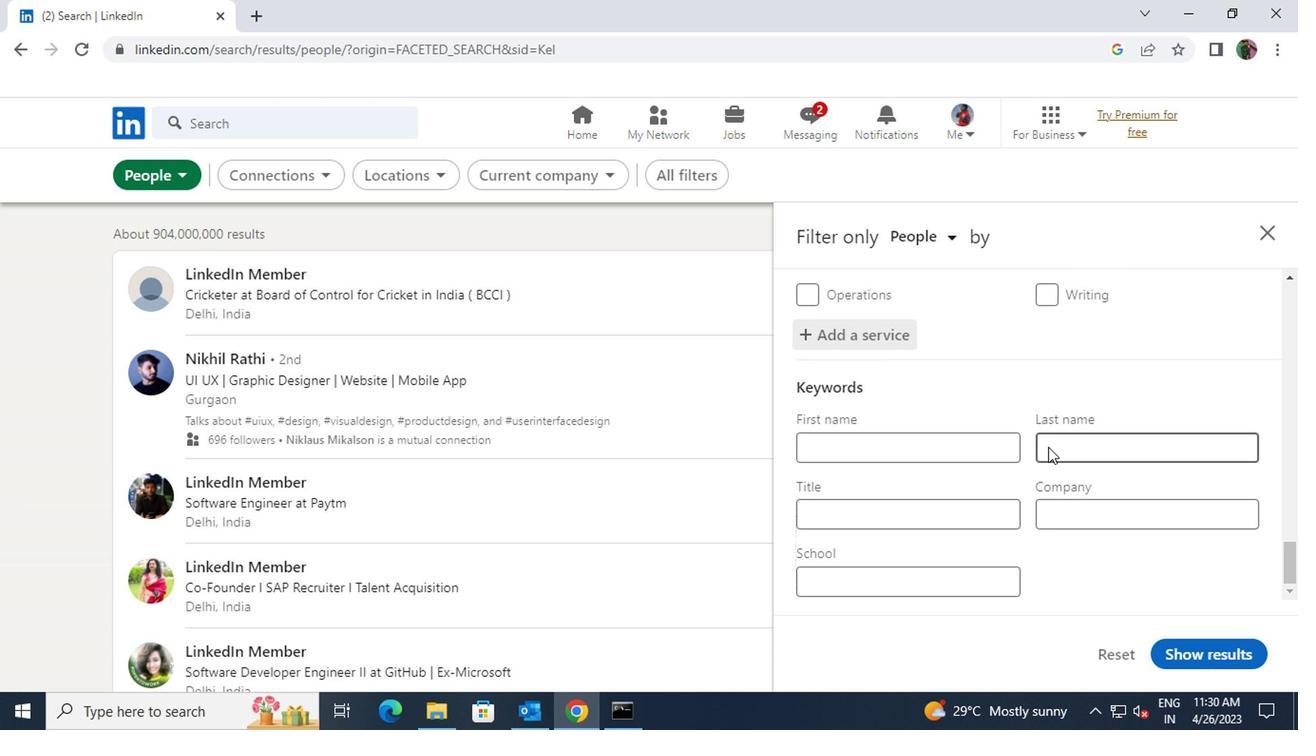 
Action: Mouse moved to (942, 524)
Screenshot: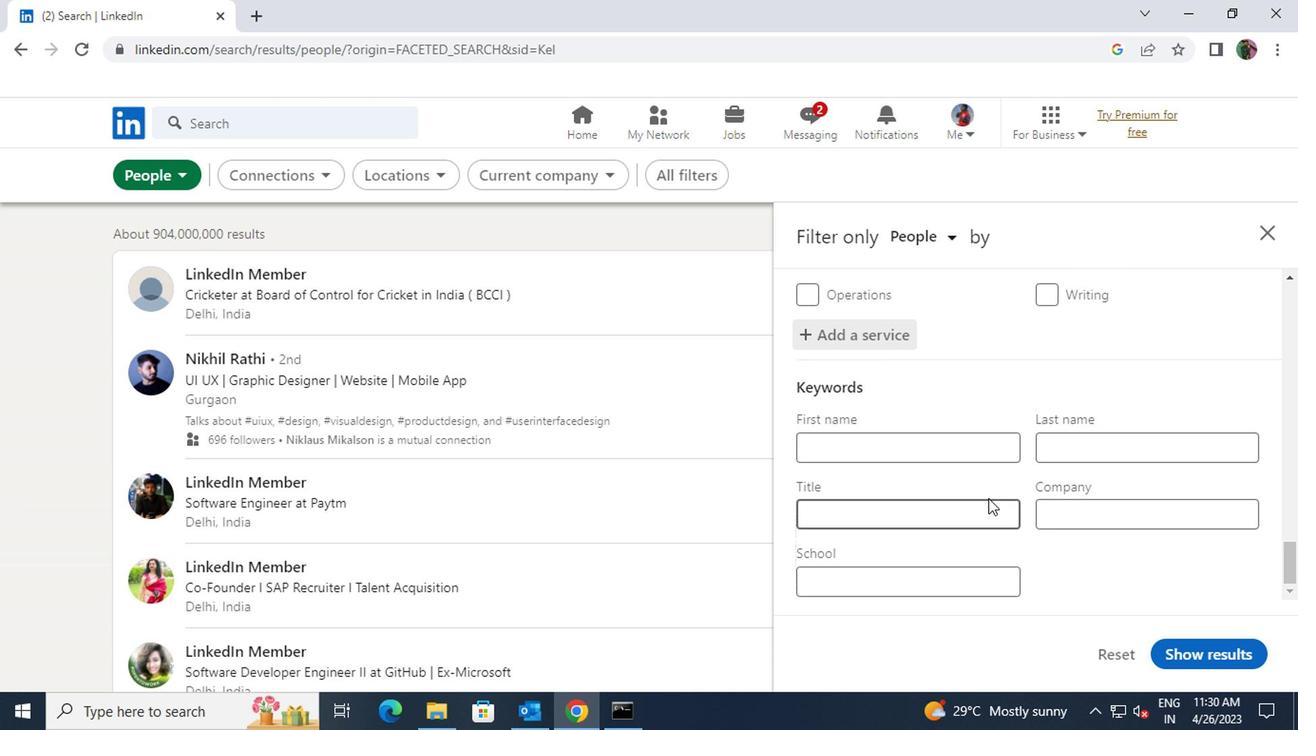 
Action: Mouse pressed left at (942, 524)
Screenshot: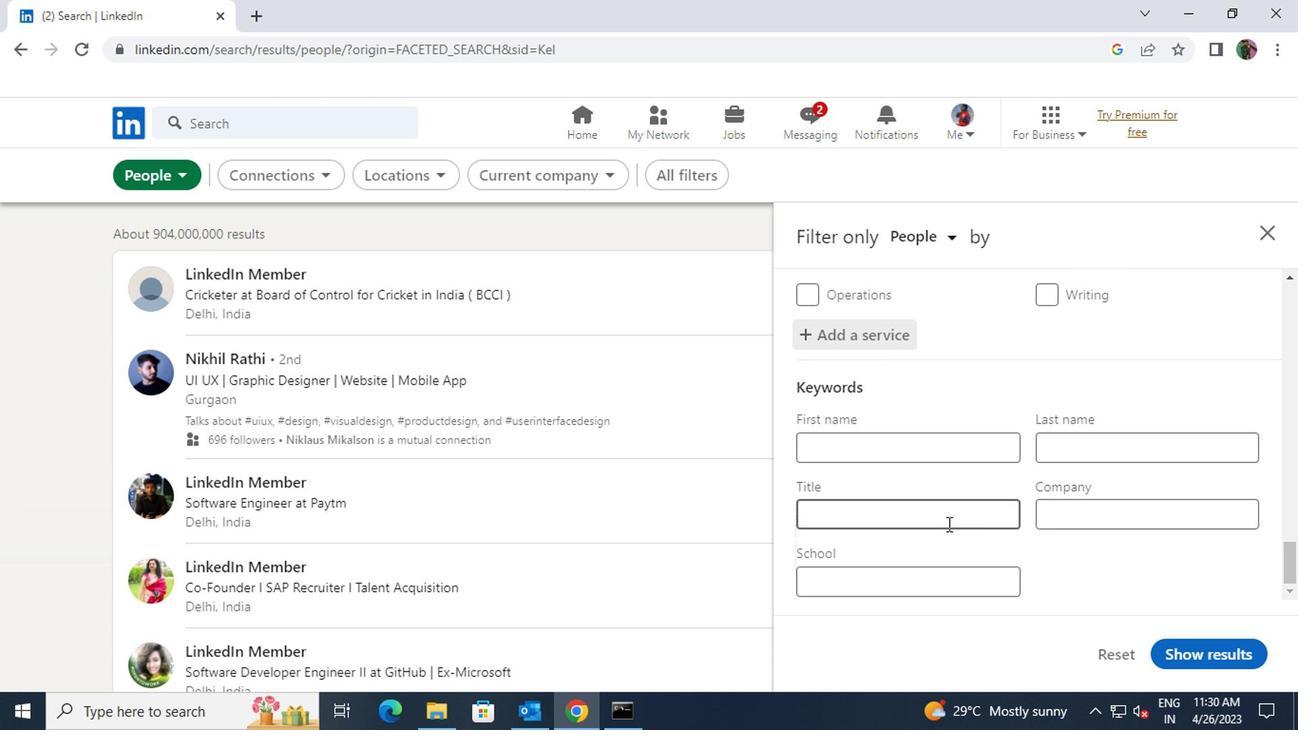 
Action: Key pressed <Key.shift>RESEARCH
Screenshot: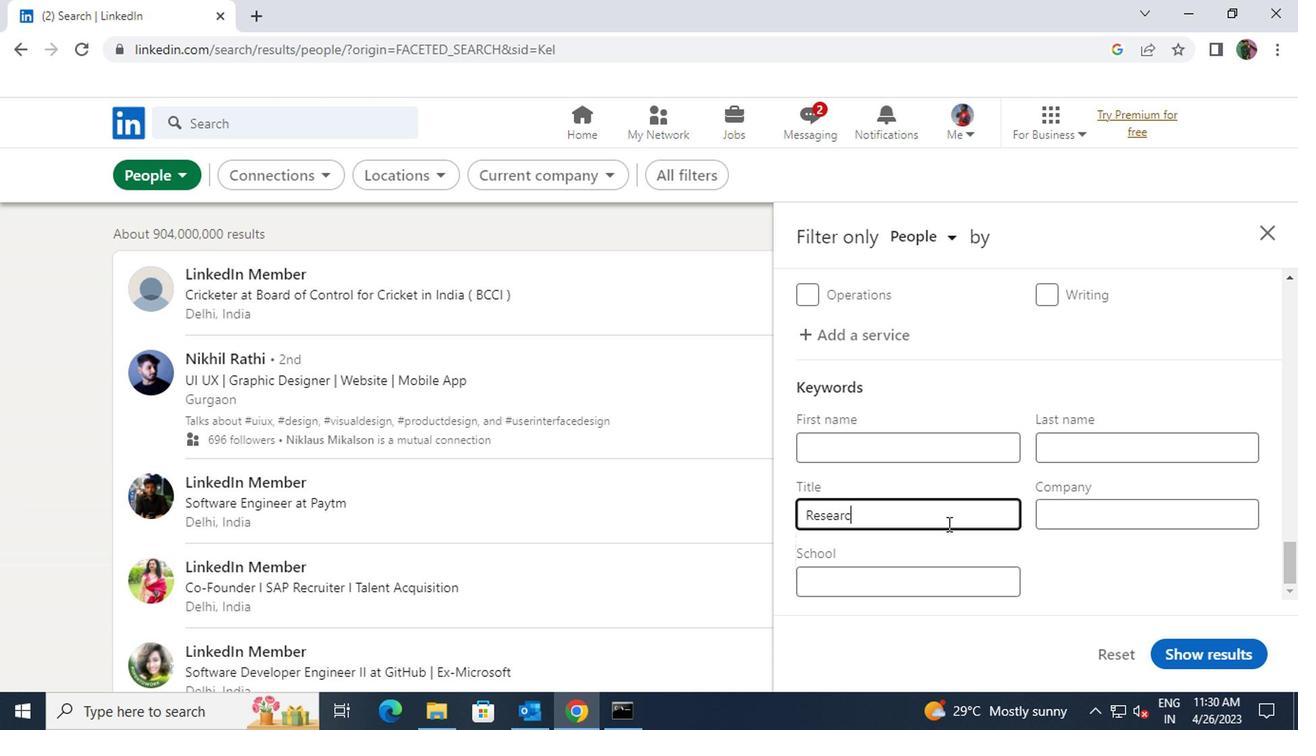 
Action: Mouse moved to (1211, 652)
Screenshot: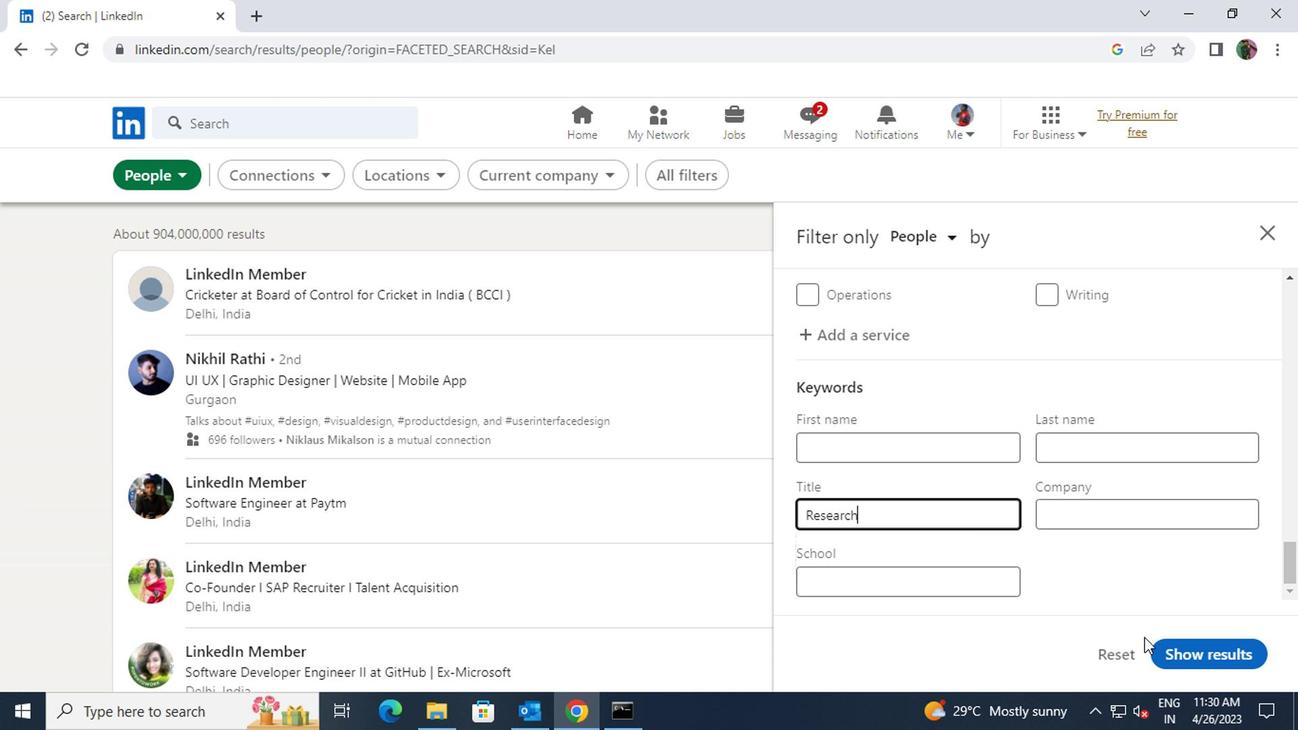 
Action: Mouse pressed left at (1211, 652)
Screenshot: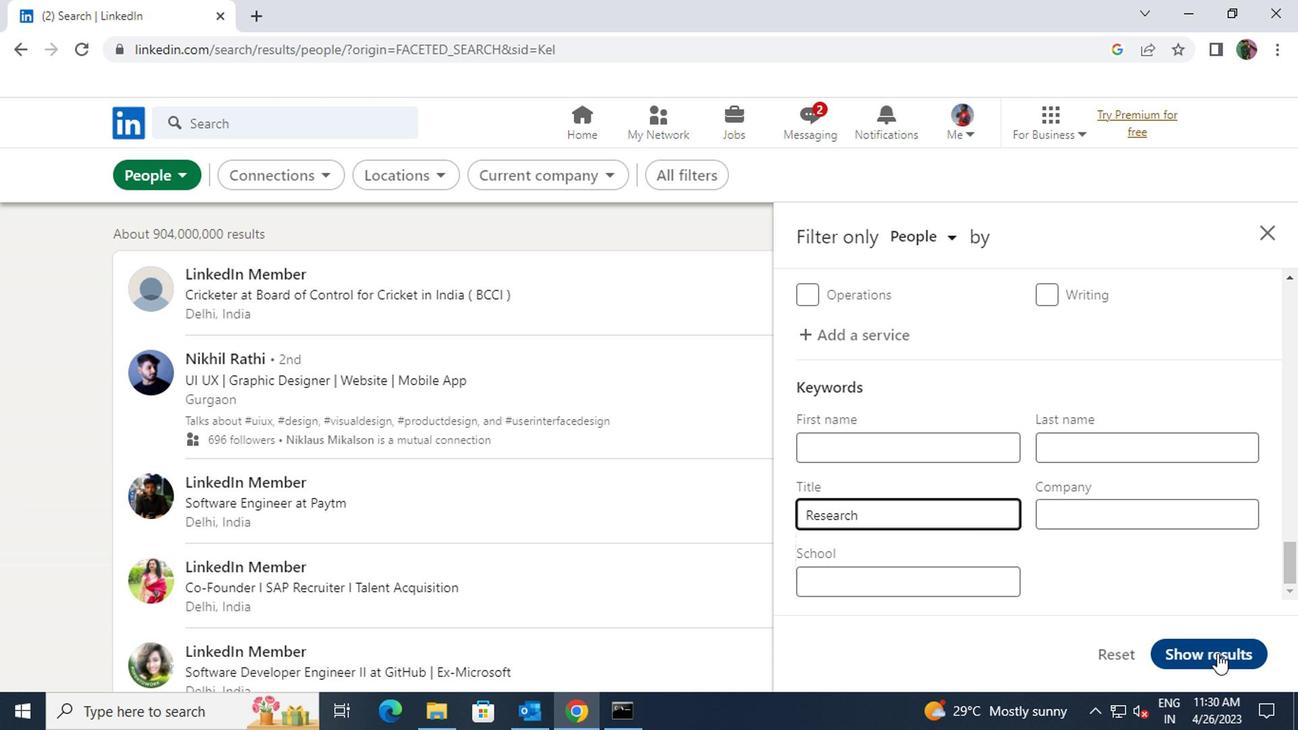 
